 Task: Find connections with filter location Nossa Senhora do Socorro with filter topic #Healthcarewith filter profile language Potuguese with filter current company CavinKare with filter school Pillai College of Arts,Commerce and Science with filter industry Telephone Call Centers with filter service category CateringChange with filter keywords title Zoologist
Action: Mouse moved to (220, 282)
Screenshot: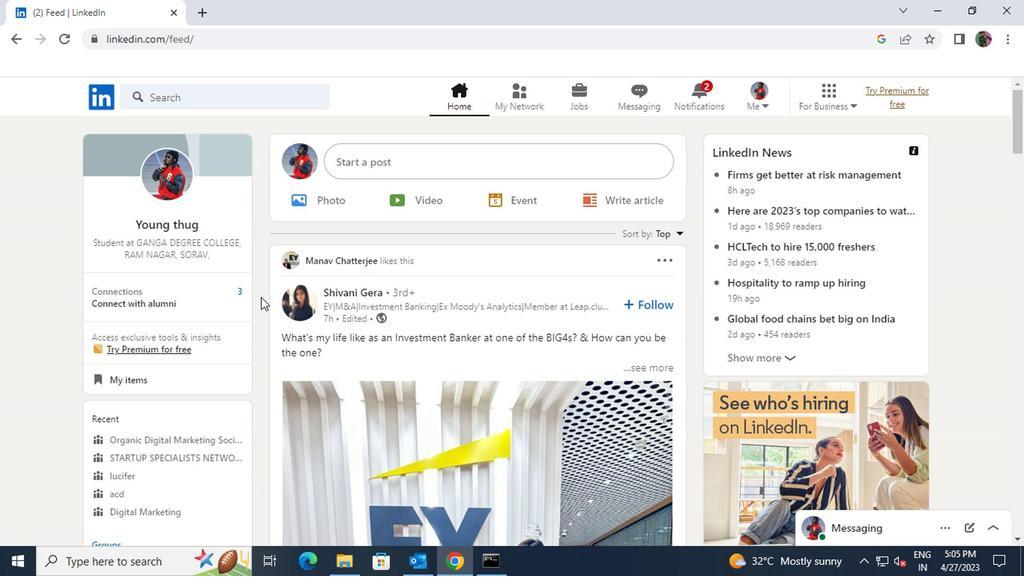 
Action: Mouse pressed left at (220, 282)
Screenshot: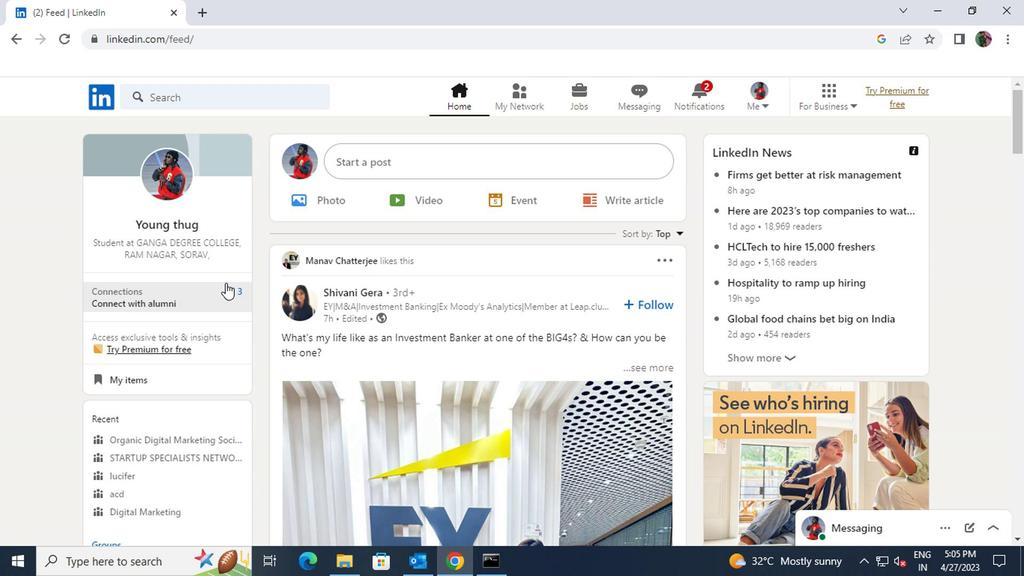 
Action: Mouse moved to (252, 182)
Screenshot: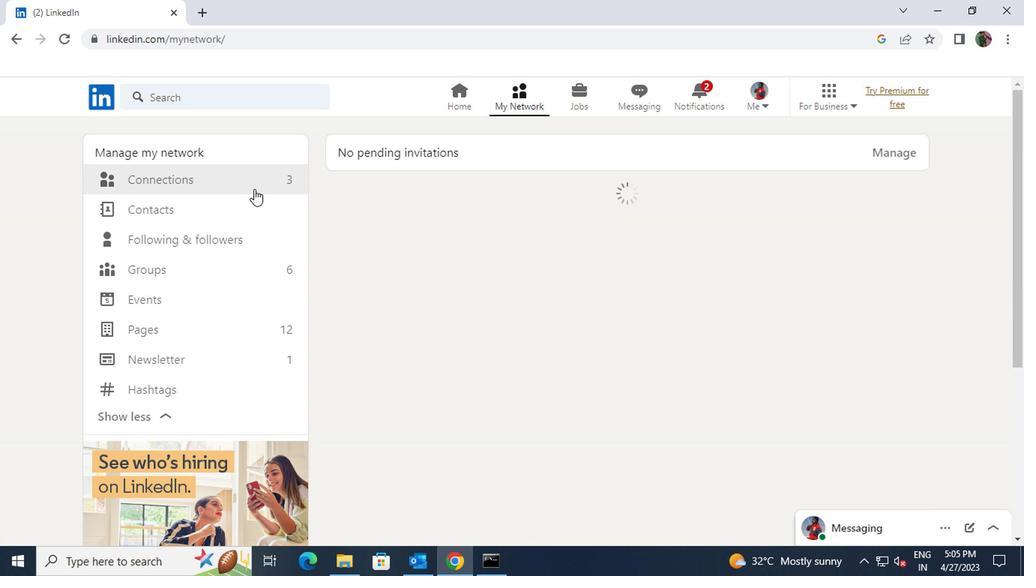
Action: Mouse pressed left at (252, 182)
Screenshot: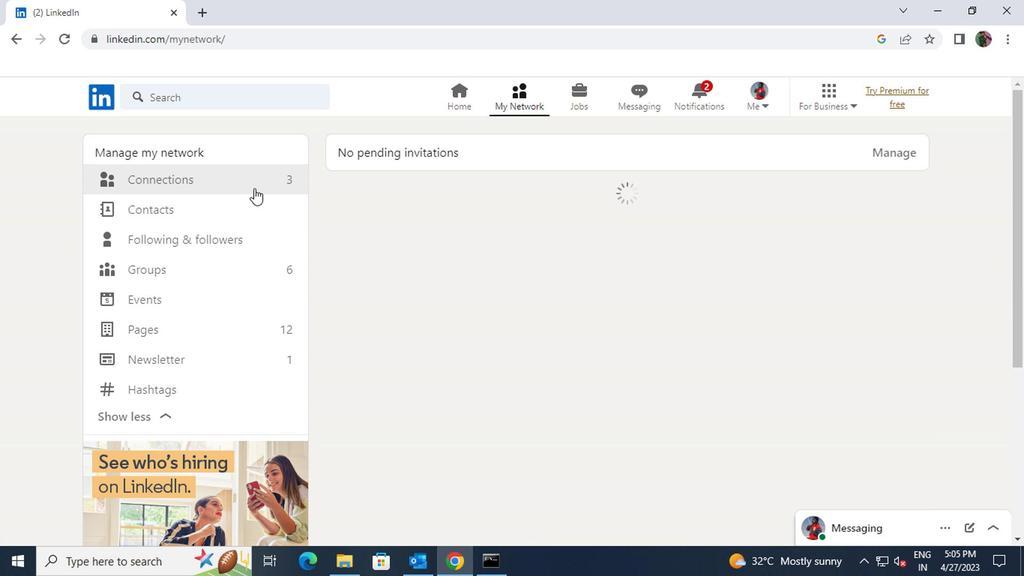 
Action: Mouse moved to (610, 178)
Screenshot: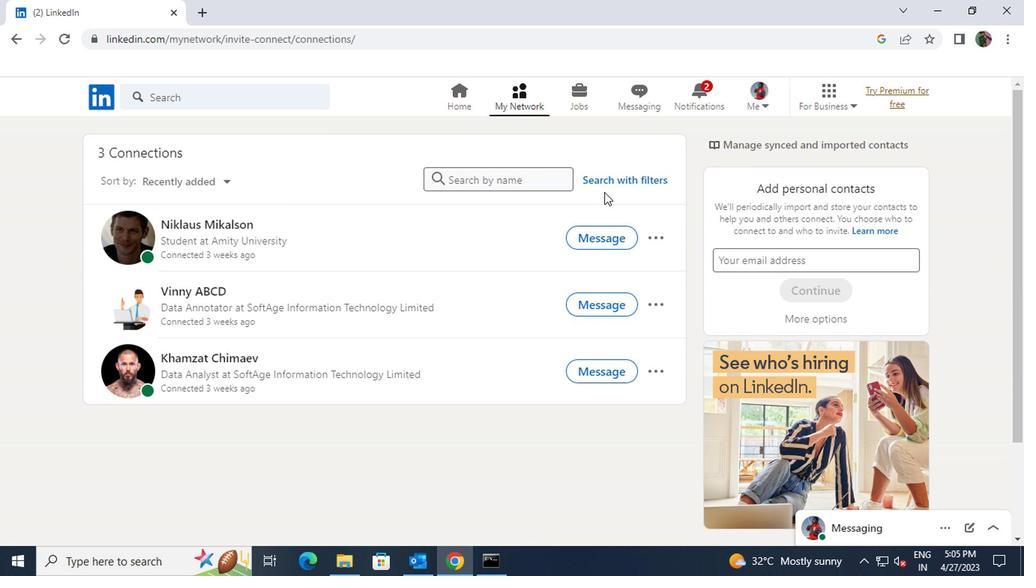 
Action: Mouse pressed left at (610, 178)
Screenshot: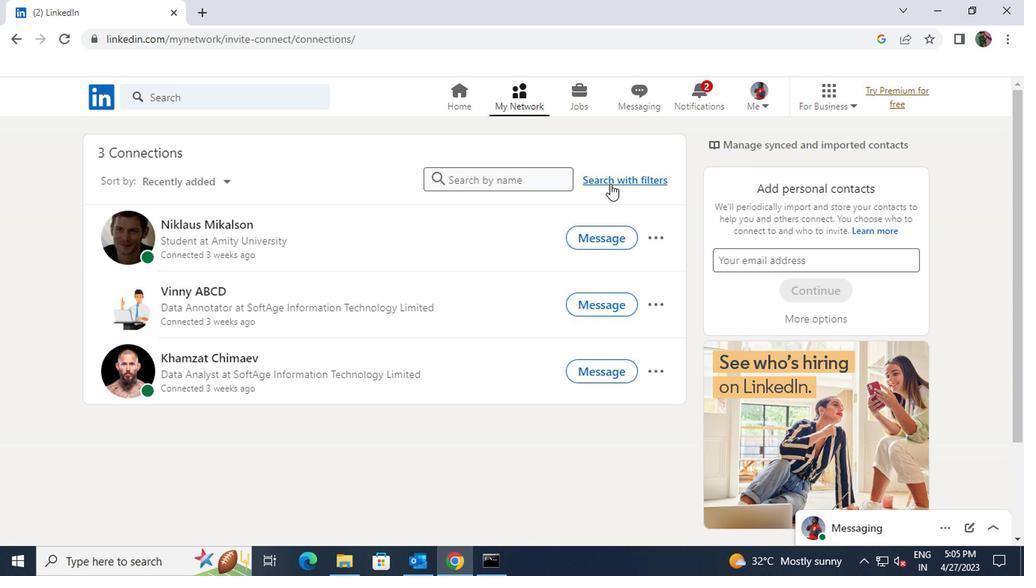 
Action: Mouse moved to (561, 141)
Screenshot: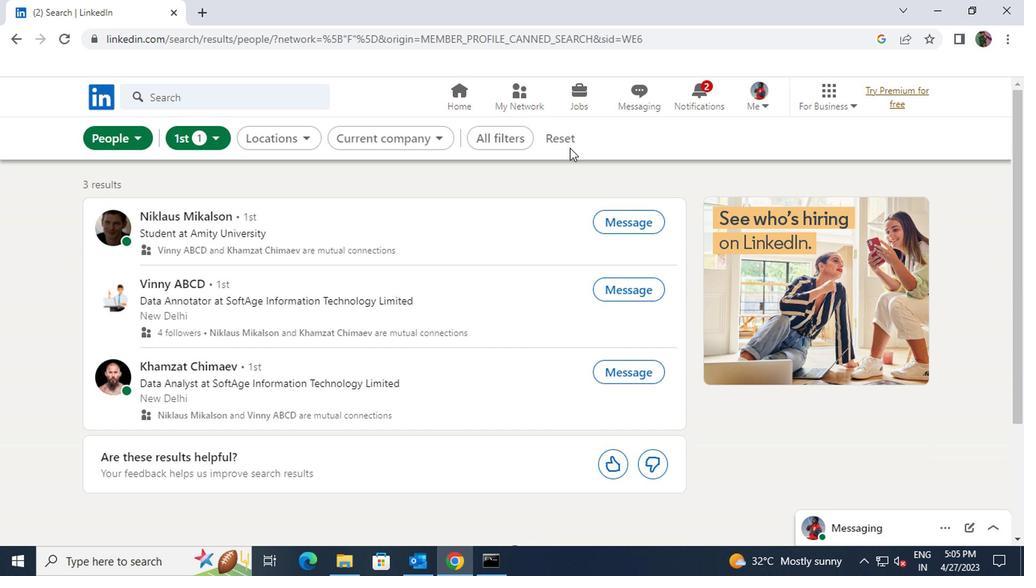 
Action: Mouse pressed left at (561, 141)
Screenshot: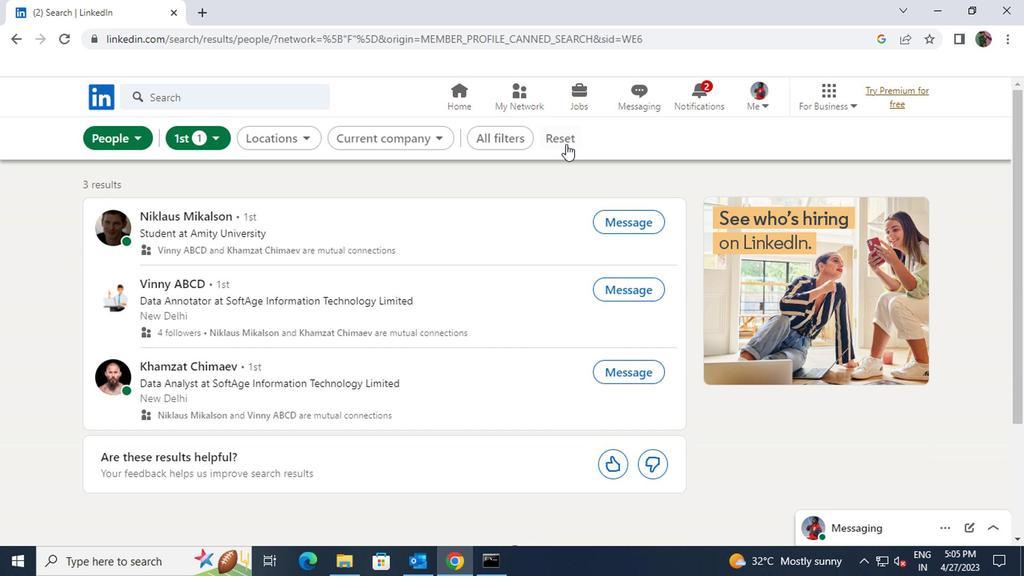 
Action: Mouse moved to (540, 139)
Screenshot: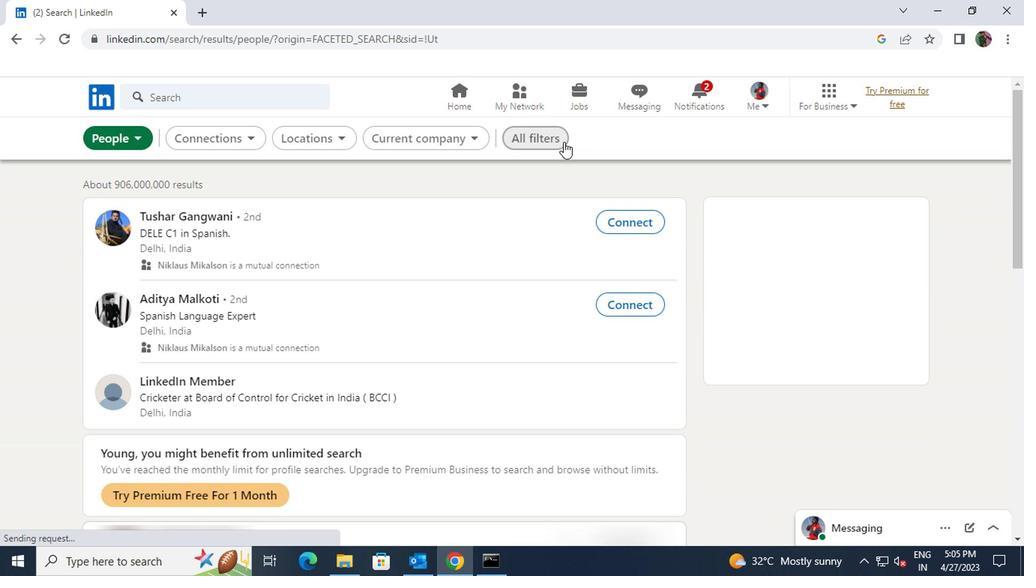 
Action: Mouse pressed left at (540, 139)
Screenshot: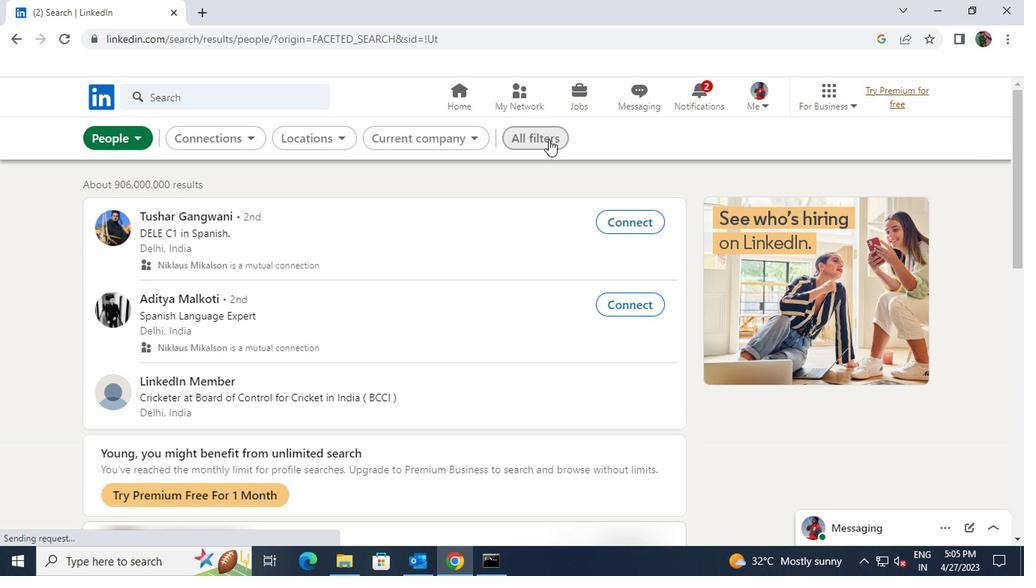 
Action: Mouse moved to (738, 325)
Screenshot: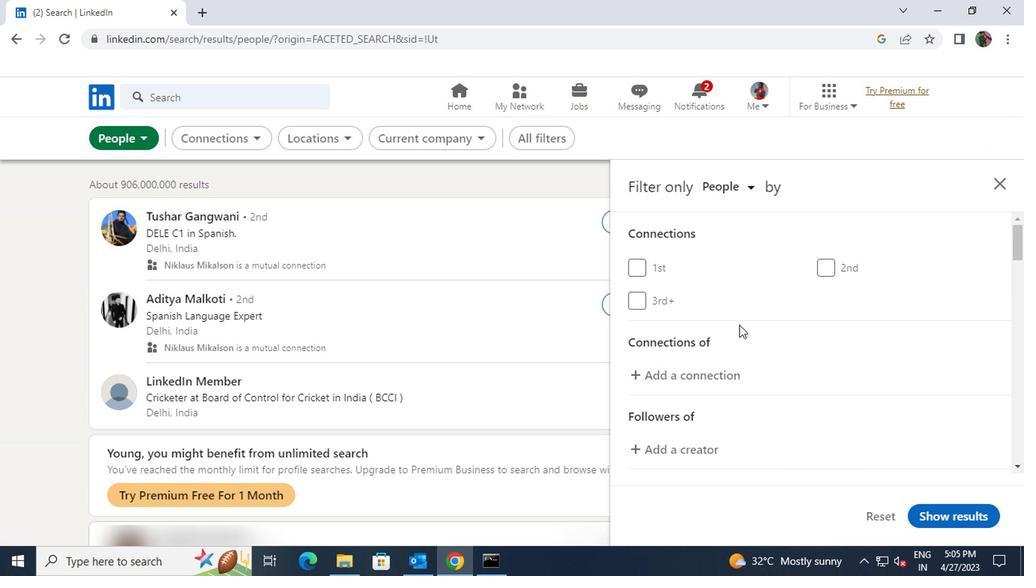 
Action: Mouse scrolled (738, 324) with delta (0, -1)
Screenshot: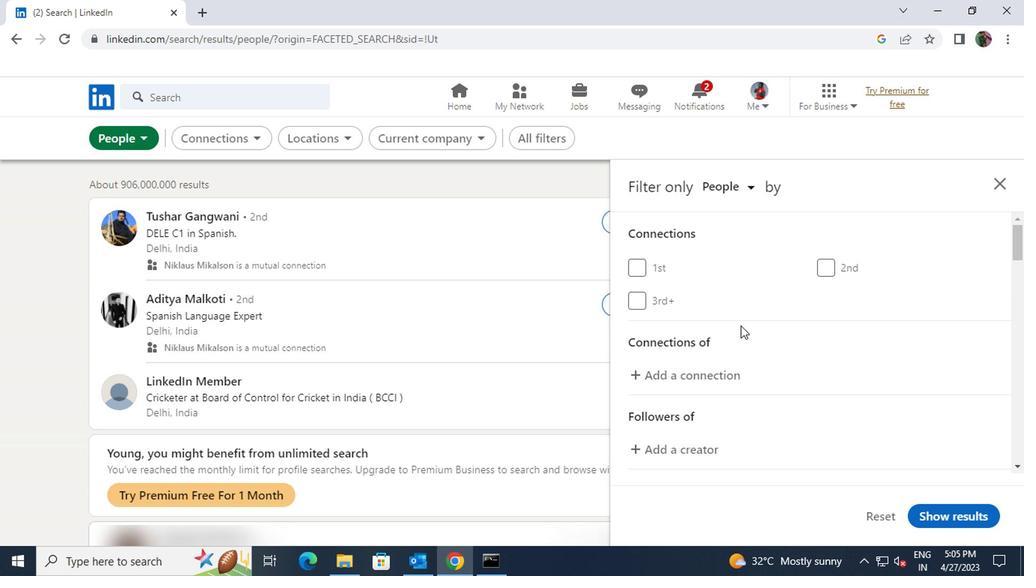 
Action: Mouse scrolled (738, 324) with delta (0, -1)
Screenshot: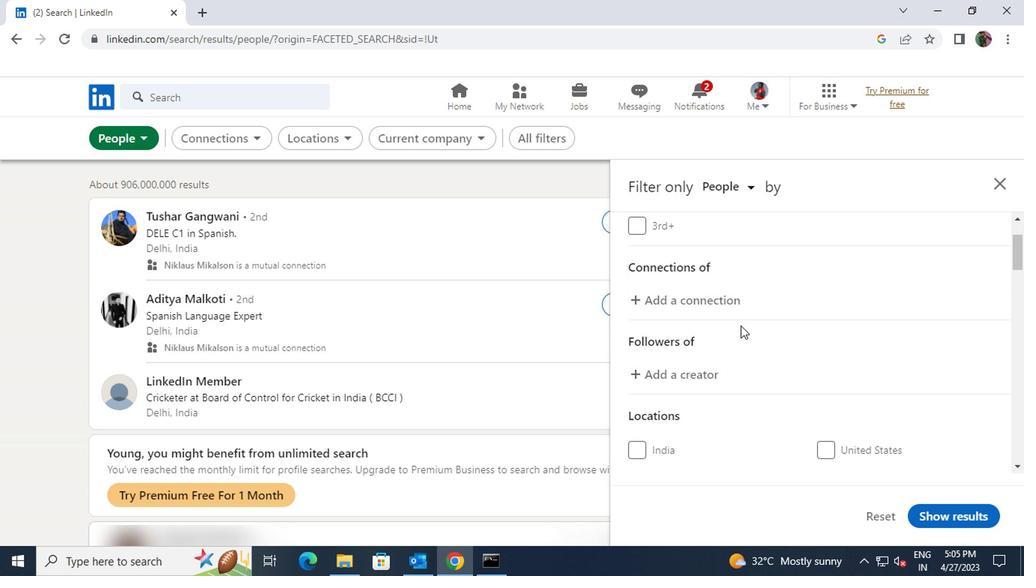 
Action: Mouse scrolled (738, 324) with delta (0, -1)
Screenshot: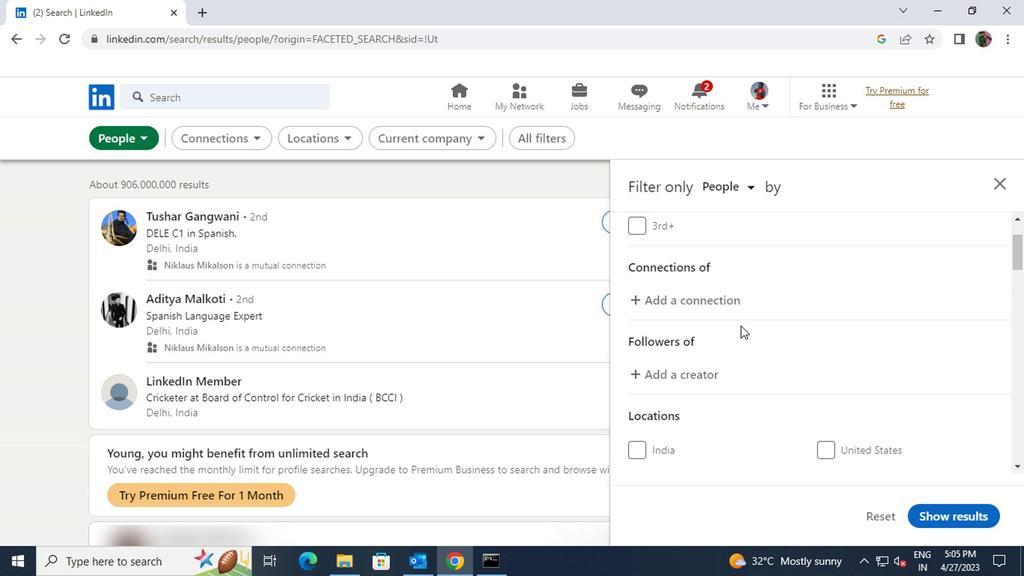 
Action: Mouse moved to (863, 366)
Screenshot: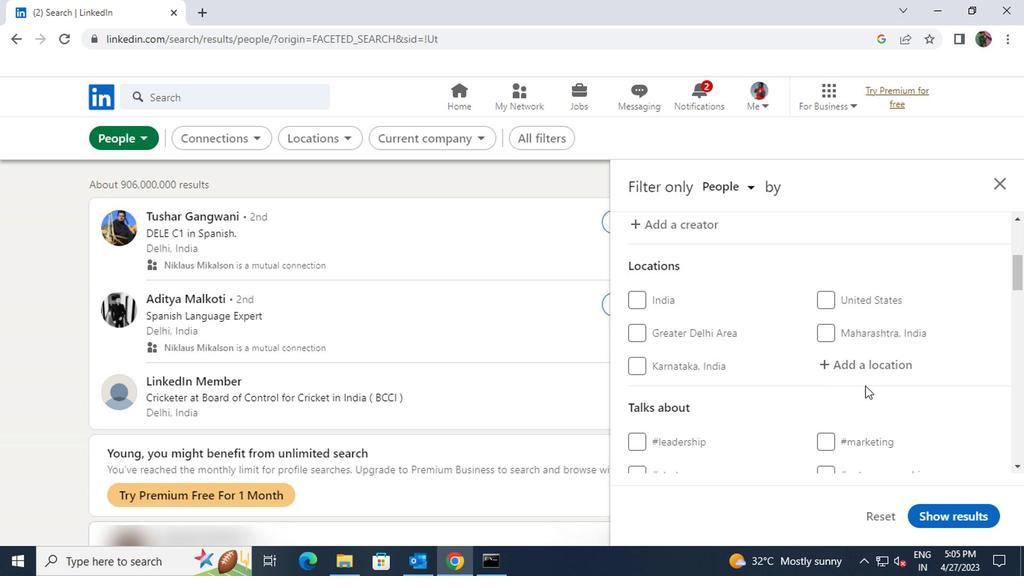 
Action: Mouse pressed left at (863, 366)
Screenshot: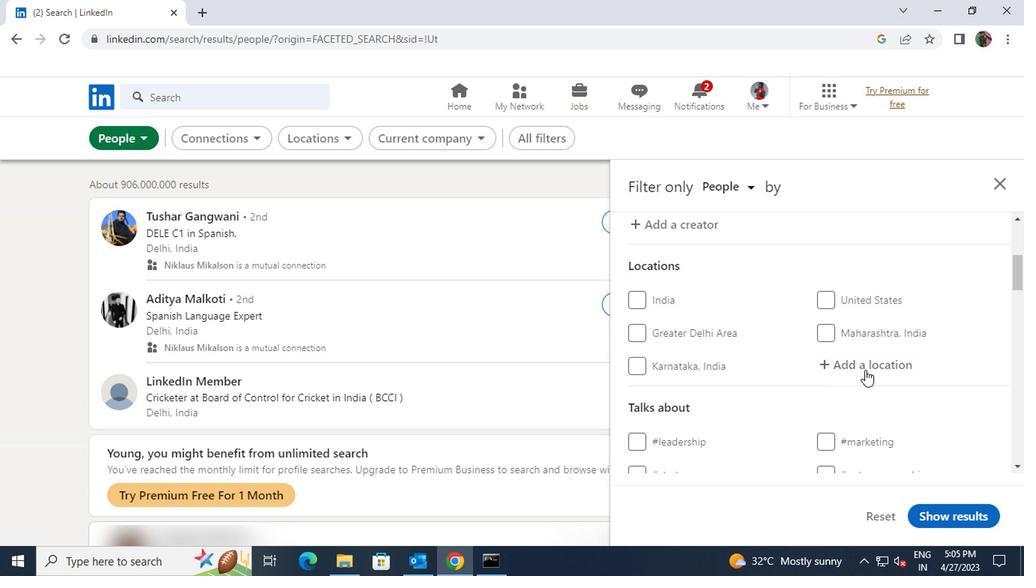 
Action: Key pressed <Key.shift>NOSSA<Key.space>SENH
Screenshot: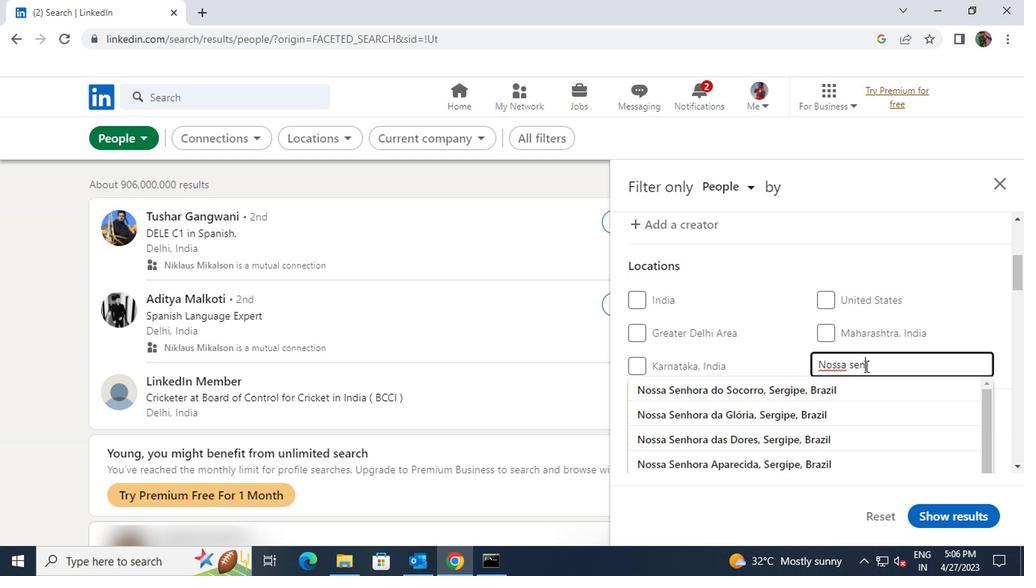 
Action: Mouse moved to (859, 382)
Screenshot: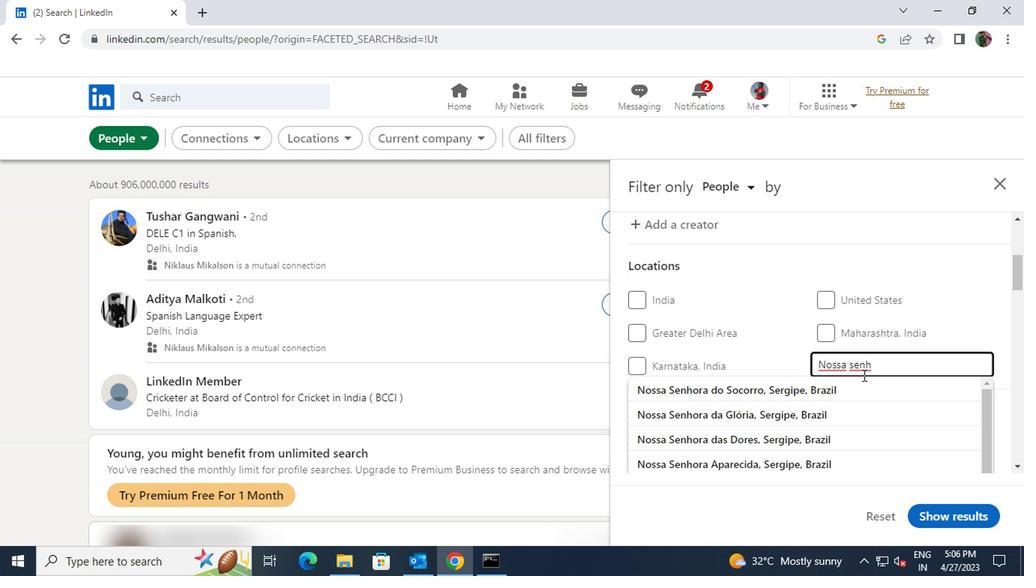 
Action: Mouse pressed left at (859, 382)
Screenshot: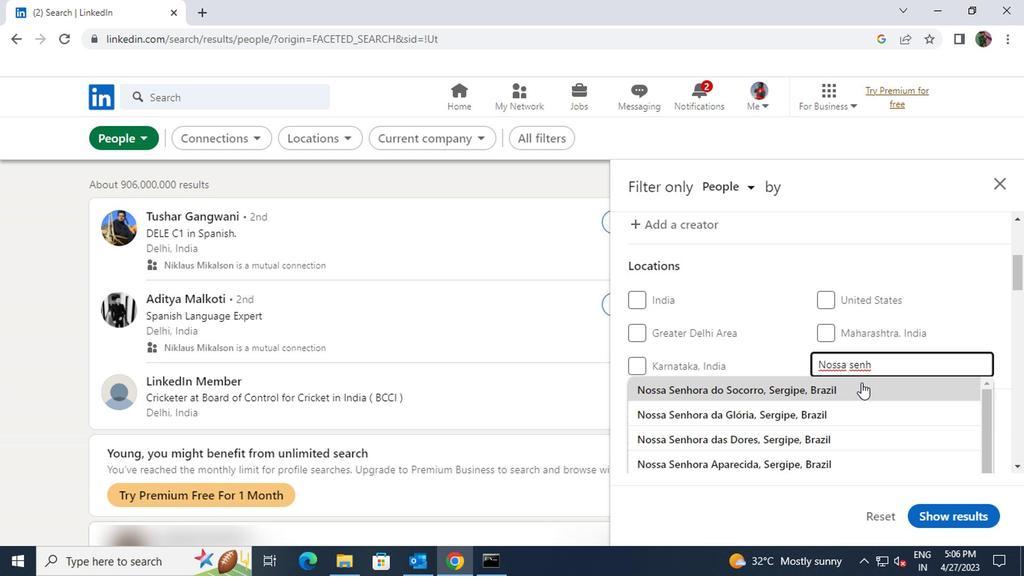 
Action: Mouse scrolled (859, 381) with delta (0, 0)
Screenshot: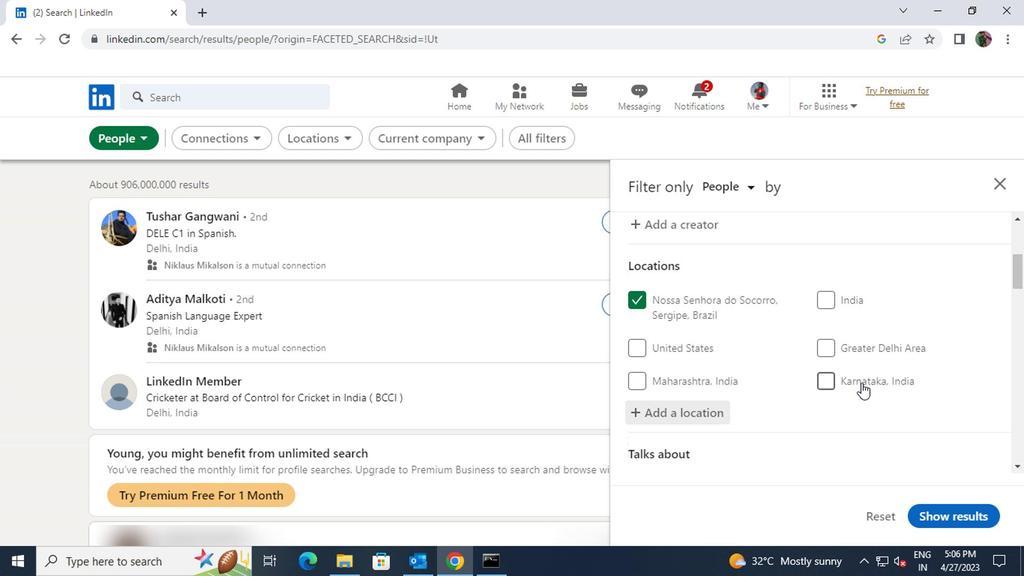 
Action: Mouse scrolled (859, 381) with delta (0, 0)
Screenshot: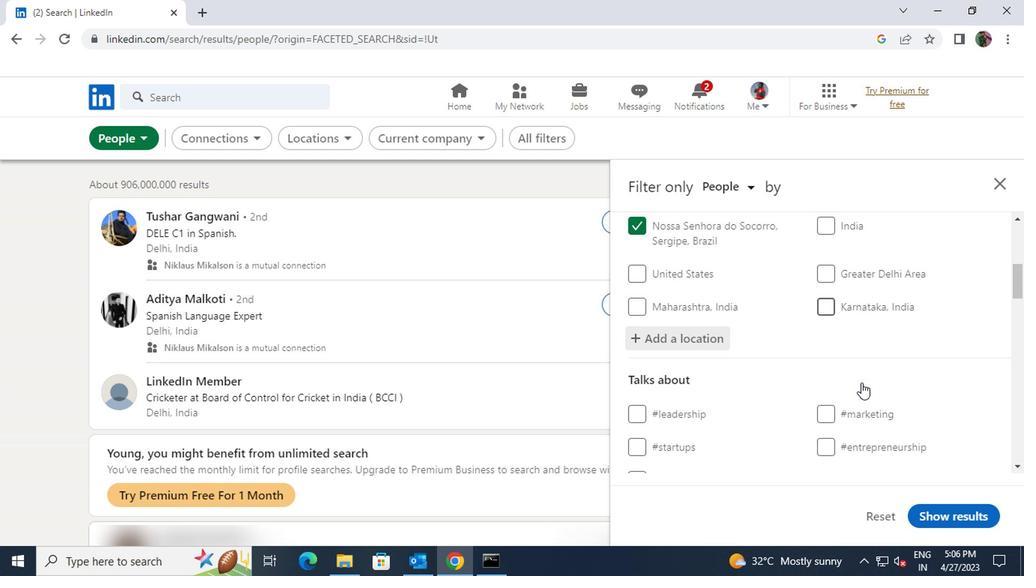 
Action: Mouse moved to (859, 396)
Screenshot: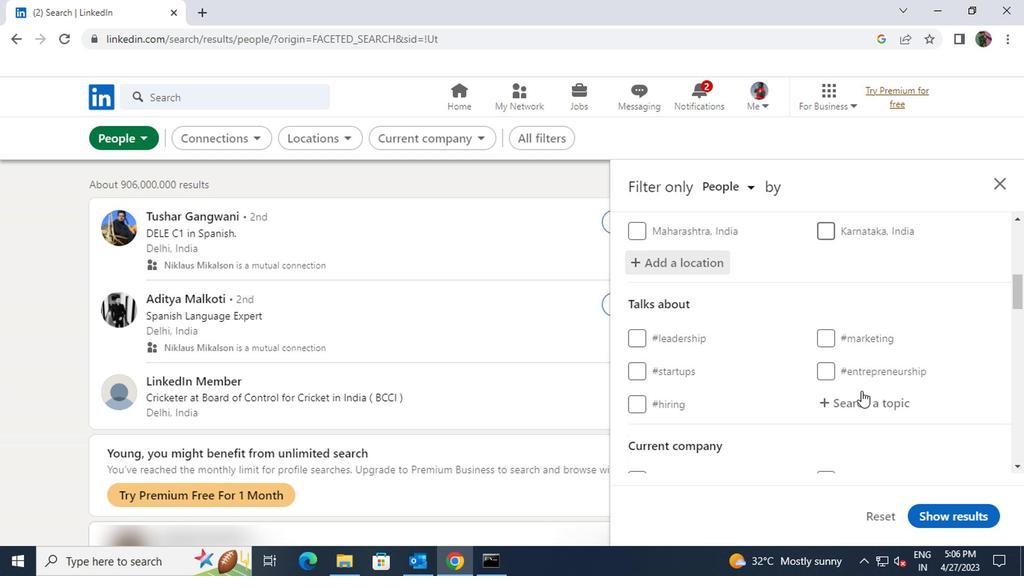 
Action: Mouse pressed left at (859, 396)
Screenshot: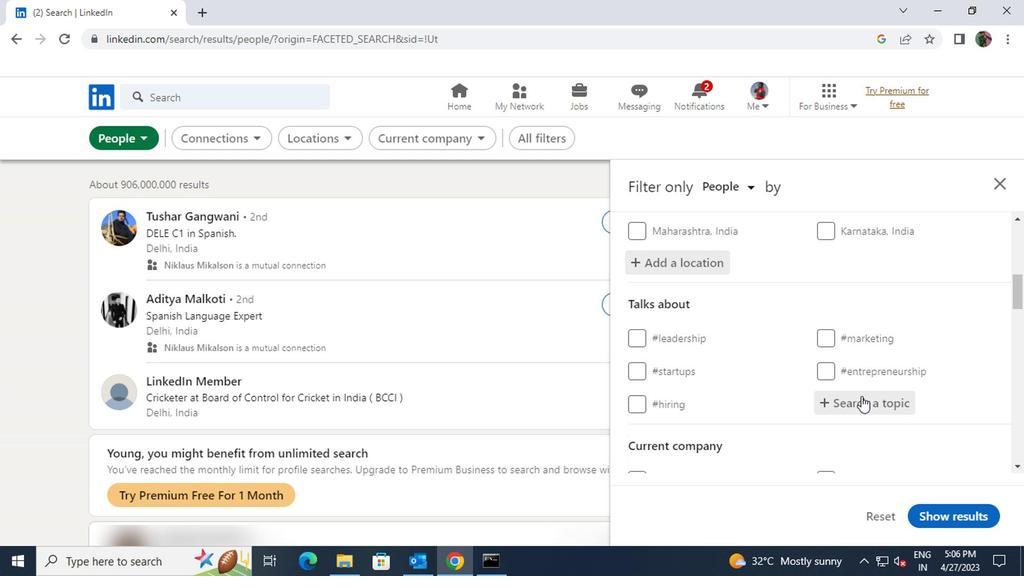 
Action: Key pressed <Key.shift>#<Key.shift>HEALTHCAREWITH
Screenshot: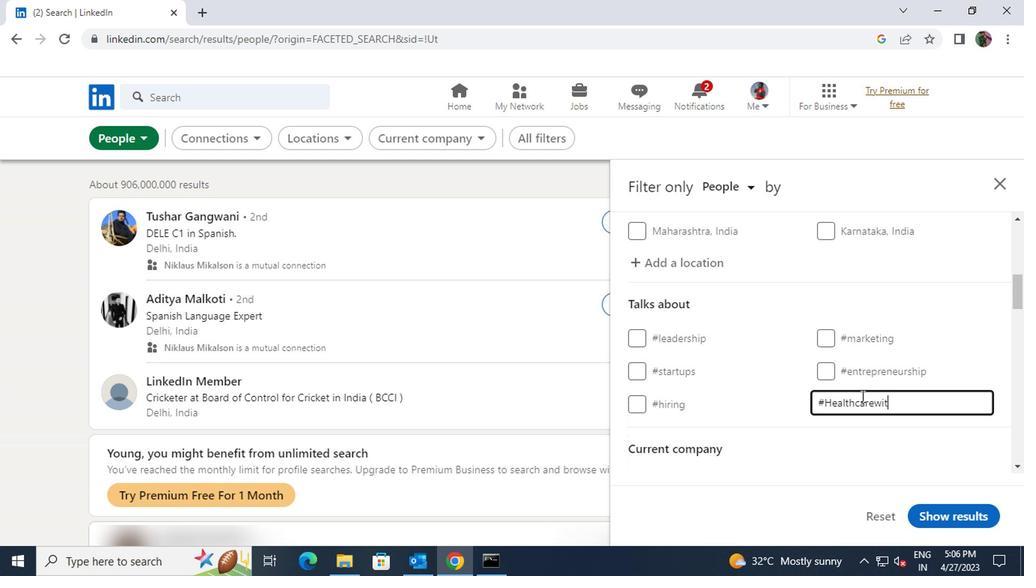 
Action: Mouse scrolled (859, 394) with delta (0, -1)
Screenshot: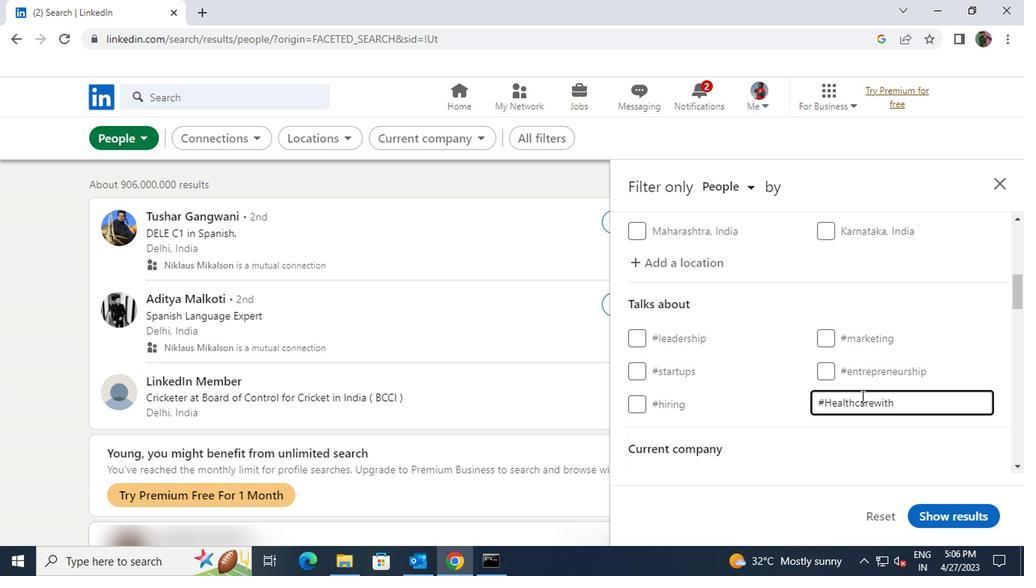 
Action: Mouse scrolled (859, 394) with delta (0, -1)
Screenshot: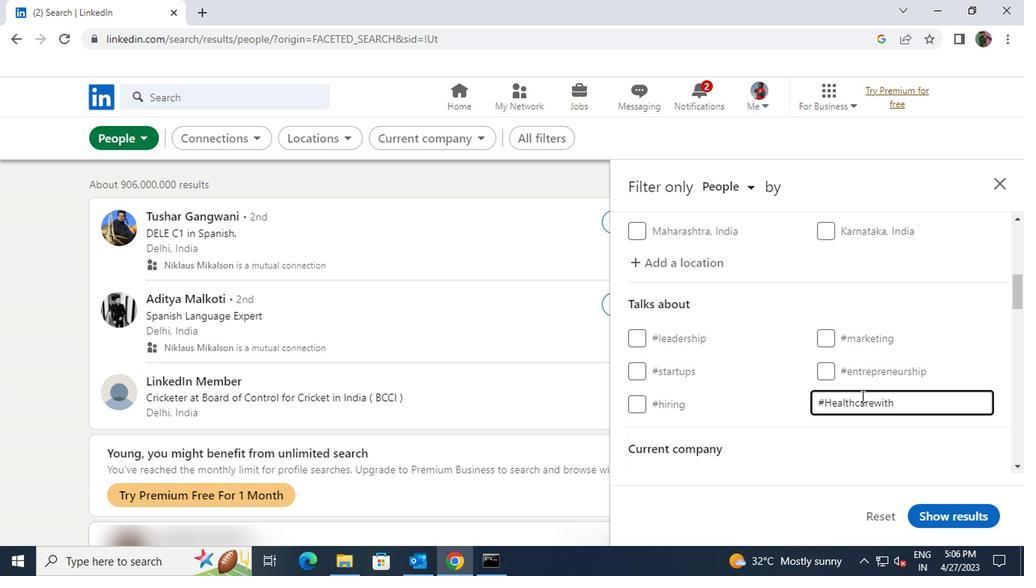 
Action: Mouse moved to (860, 401)
Screenshot: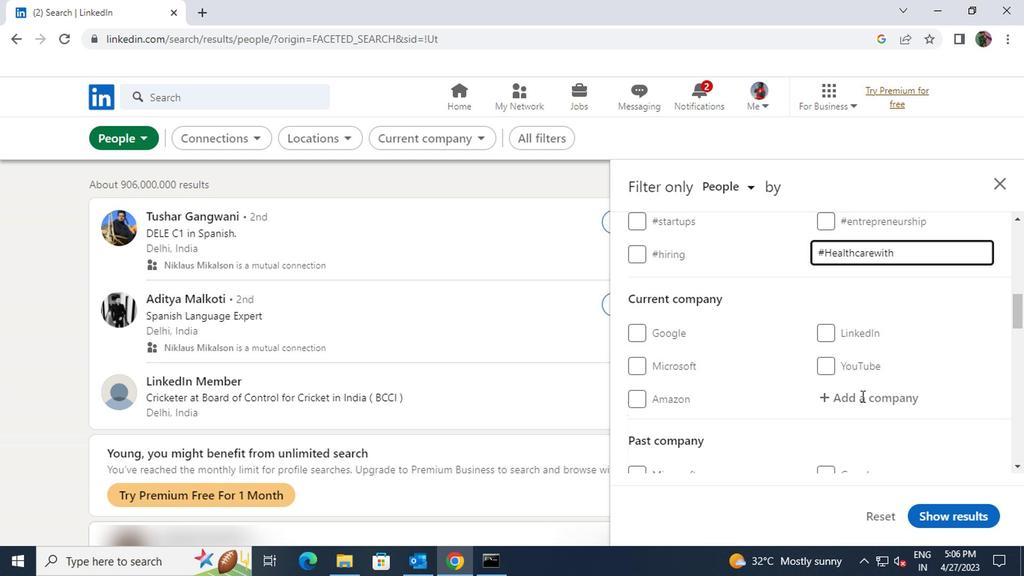 
Action: Mouse pressed left at (860, 401)
Screenshot: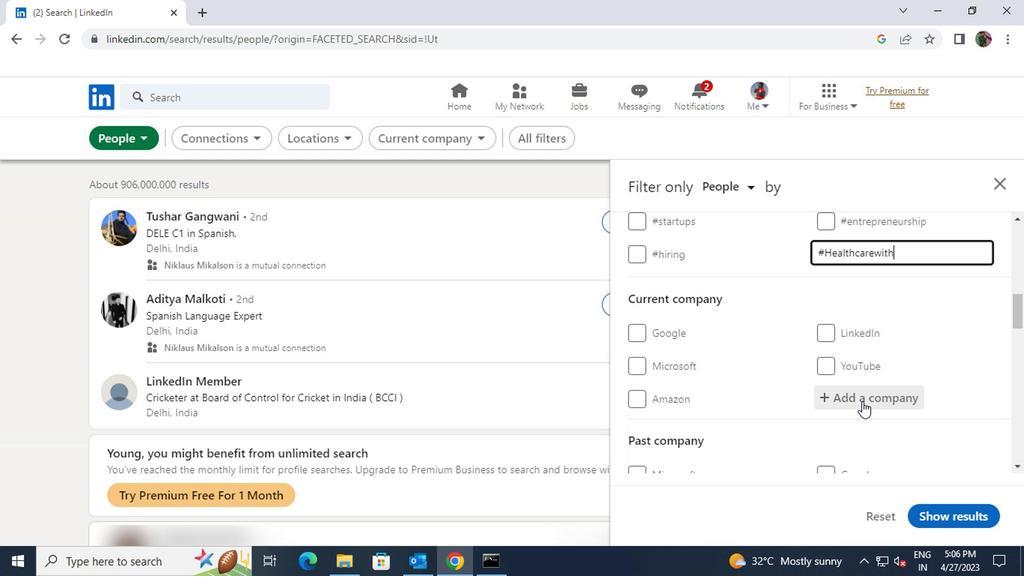 
Action: Mouse pressed left at (860, 401)
Screenshot: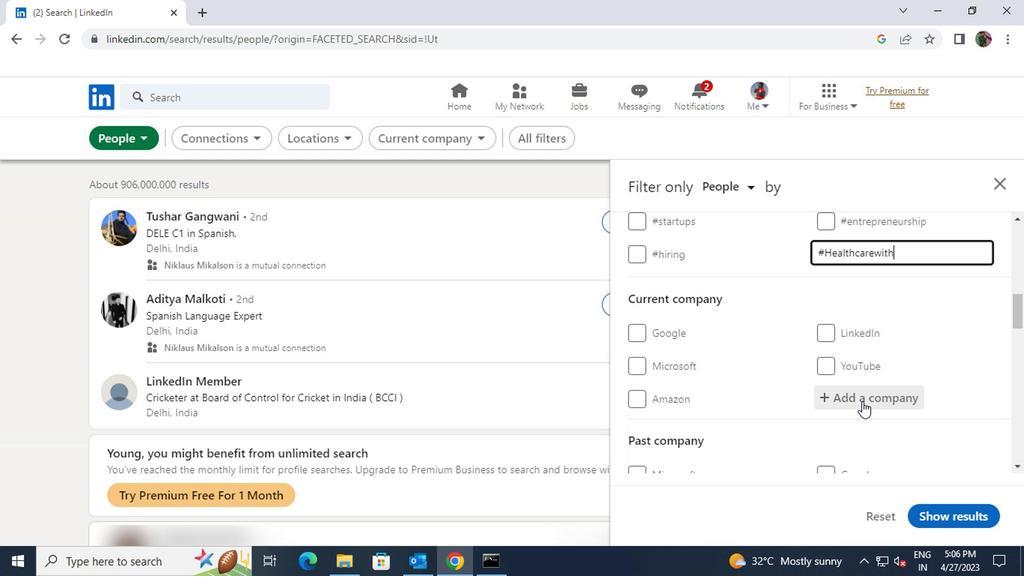 
Action: Key pressed <Key.shift>CAVINKARE
Screenshot: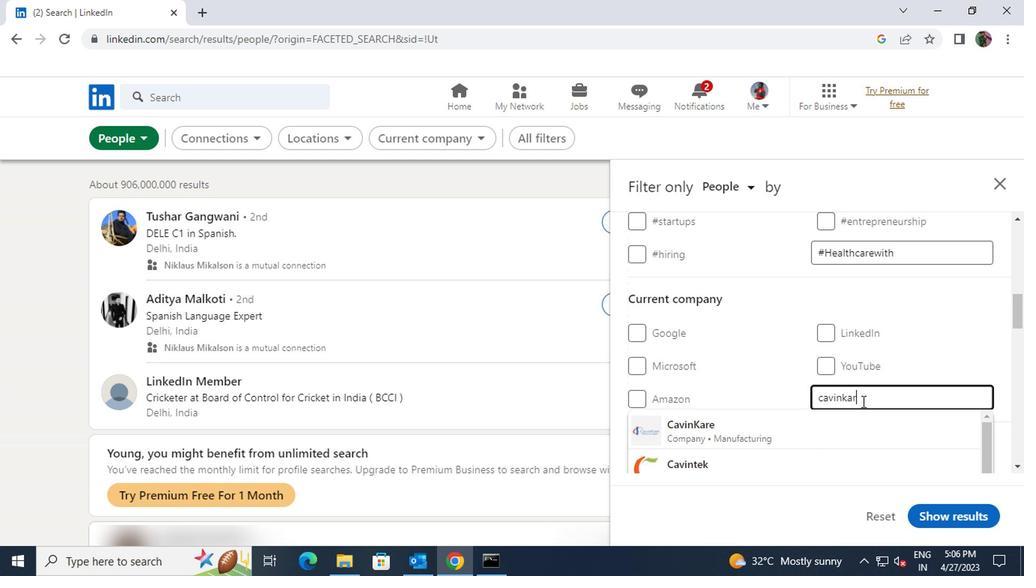 
Action: Mouse moved to (853, 420)
Screenshot: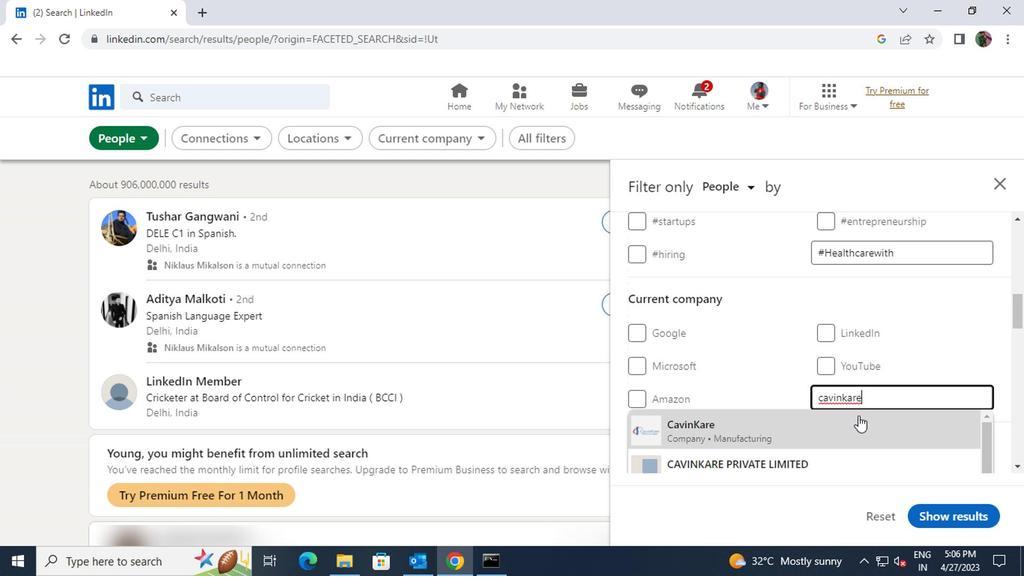 
Action: Mouse pressed left at (853, 420)
Screenshot: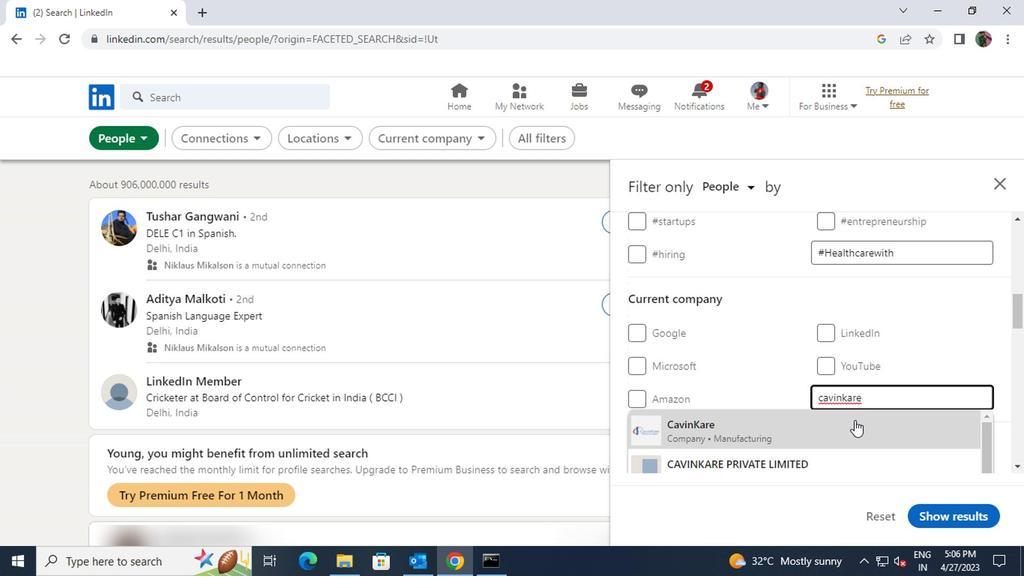 
Action: Mouse scrolled (853, 418) with delta (0, -1)
Screenshot: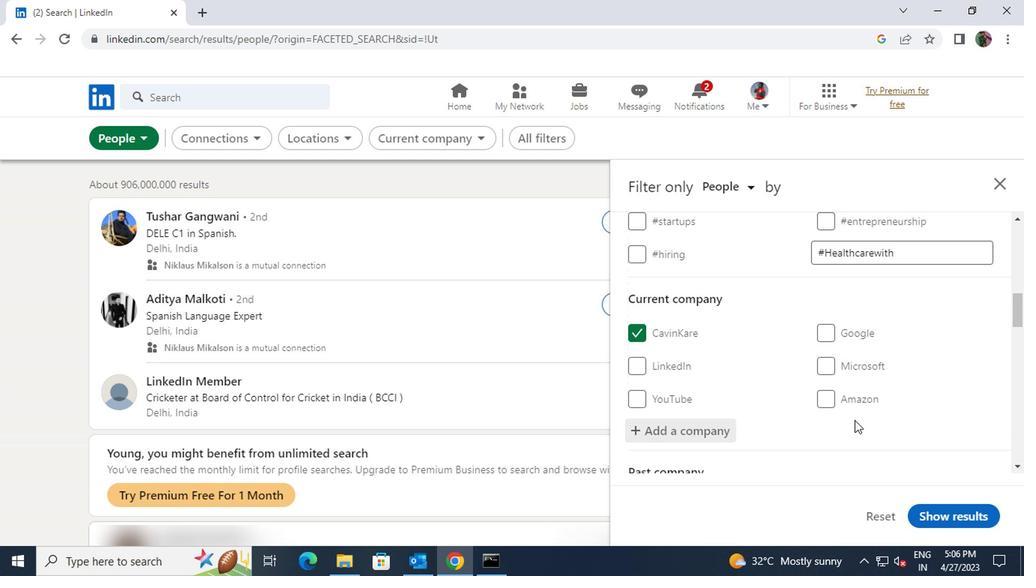
Action: Mouse scrolled (853, 418) with delta (0, -1)
Screenshot: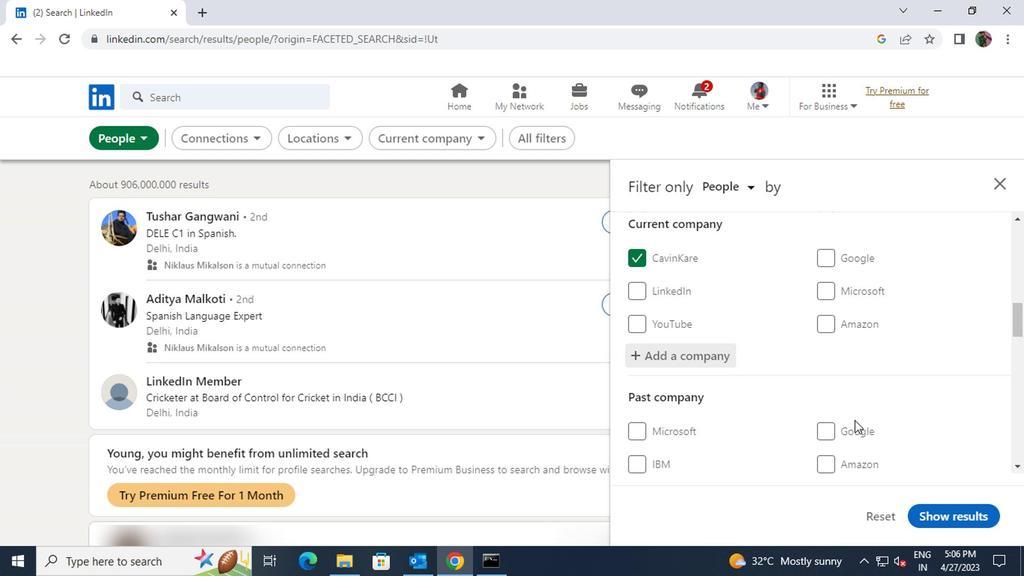 
Action: Mouse scrolled (853, 418) with delta (0, -1)
Screenshot: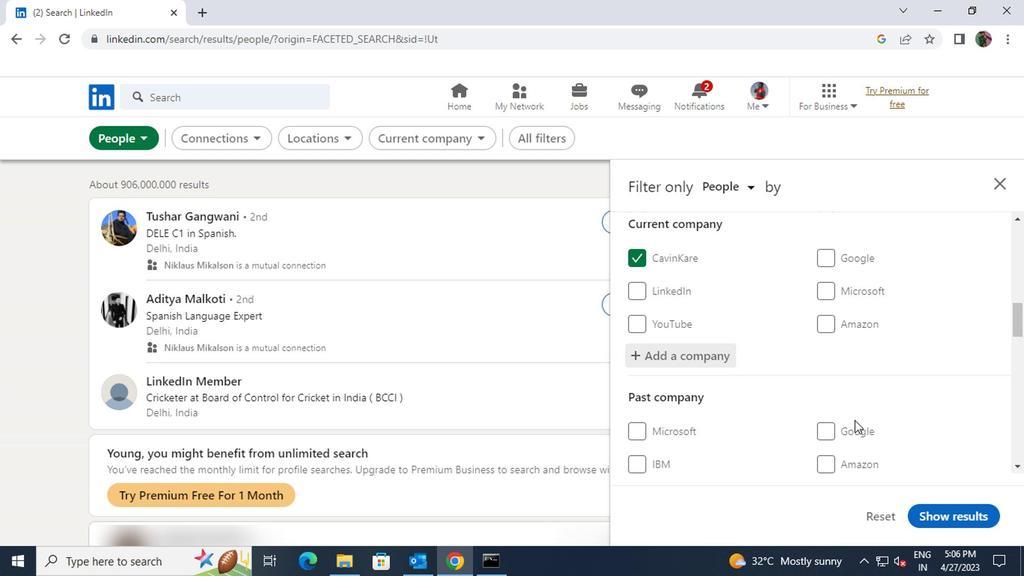 
Action: Mouse scrolled (853, 418) with delta (0, -1)
Screenshot: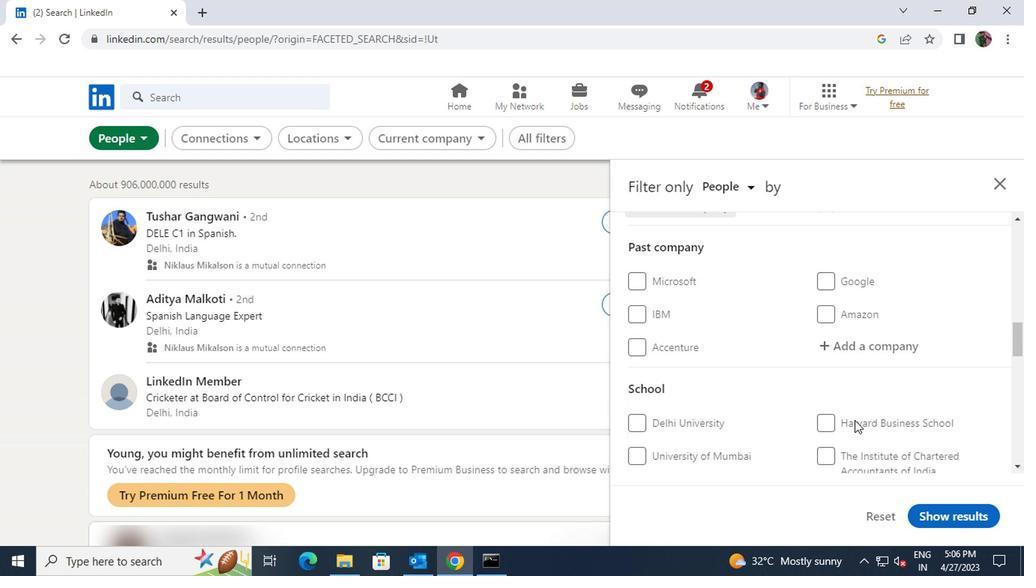 
Action: Mouse pressed left at (853, 420)
Screenshot: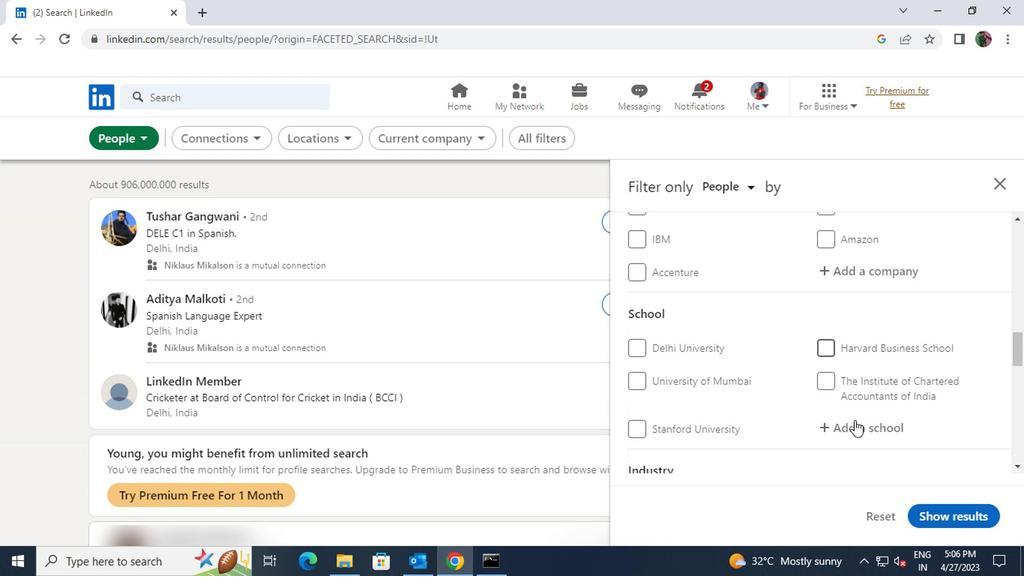 
Action: Key pressed <Key.shift>PILLAI<Key.space><Key.shift>COLLEGE<Key.space>OF<Key.space><Key.shift>ARTS
Screenshot: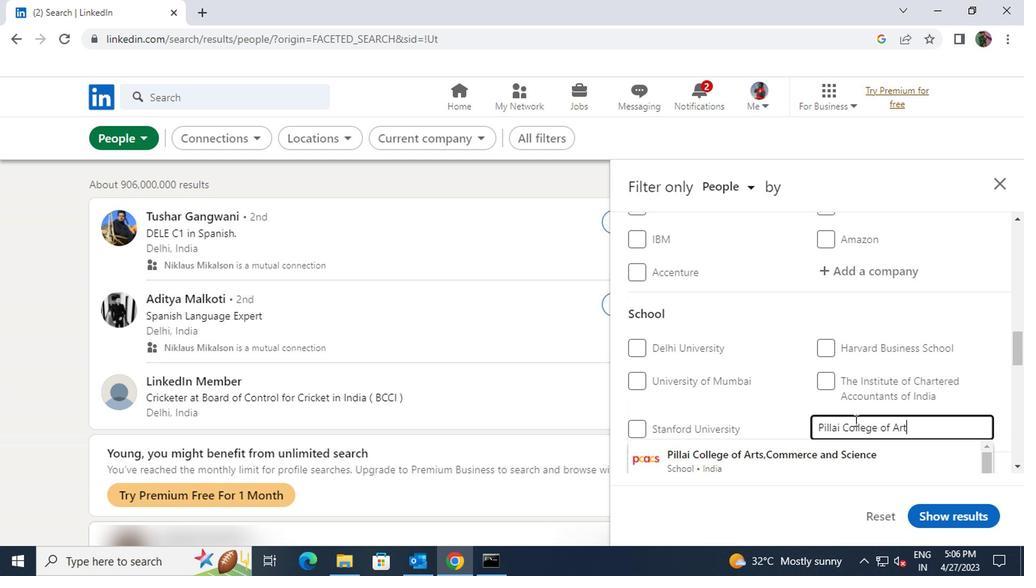 
Action: Mouse moved to (851, 446)
Screenshot: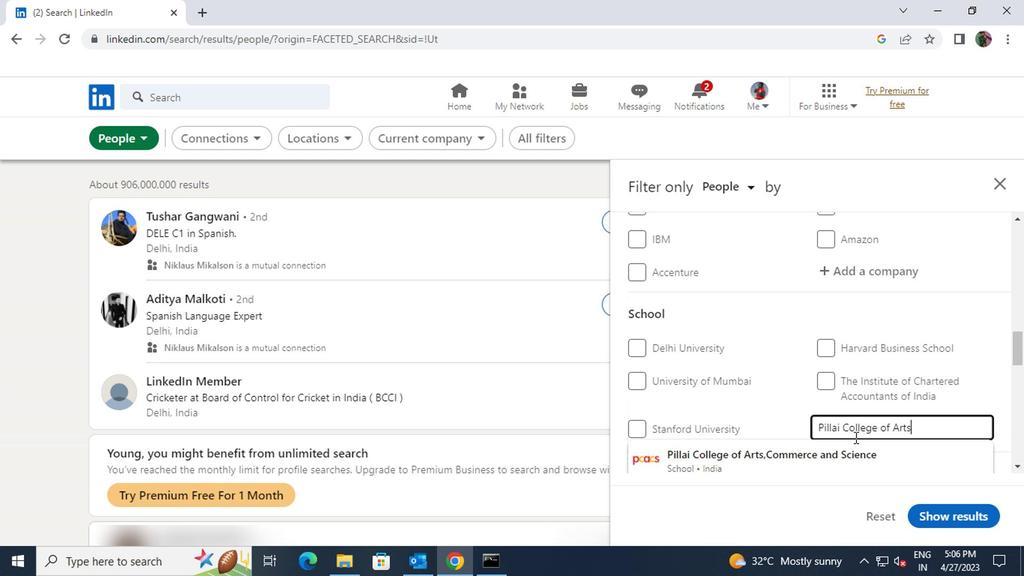 
Action: Mouse pressed left at (851, 446)
Screenshot: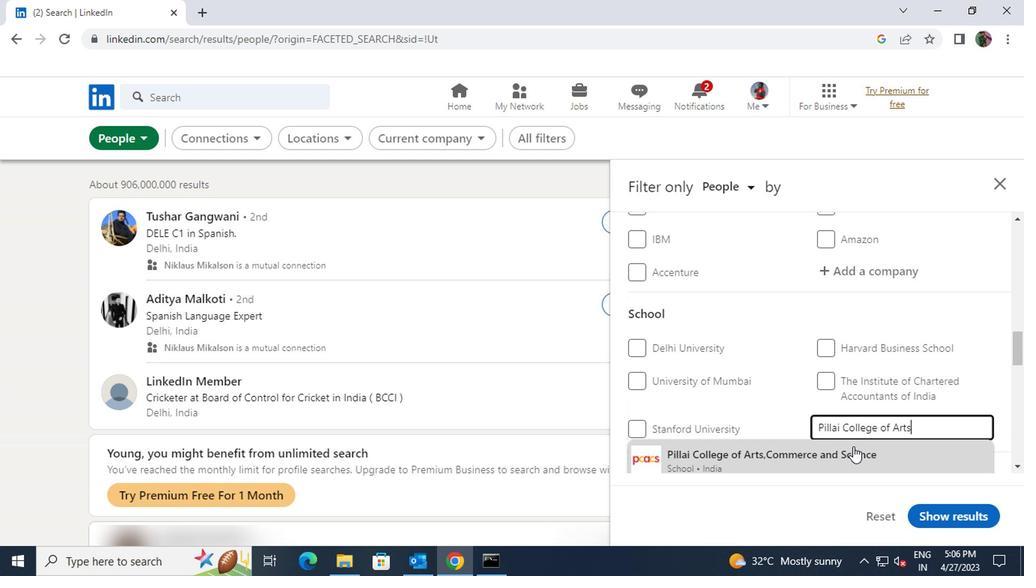 
Action: Mouse moved to (849, 435)
Screenshot: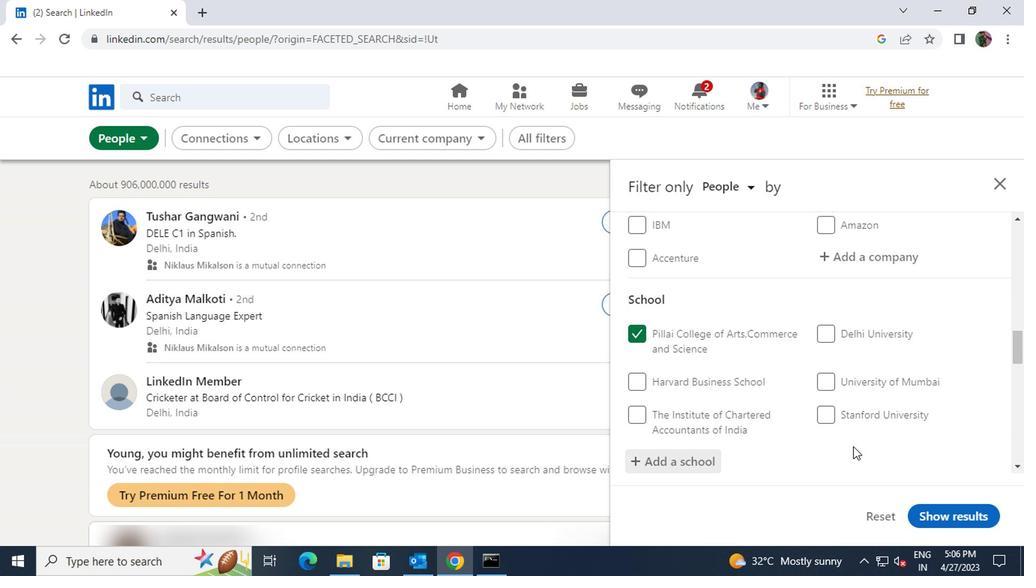 
Action: Mouse scrolled (849, 433) with delta (0, -1)
Screenshot: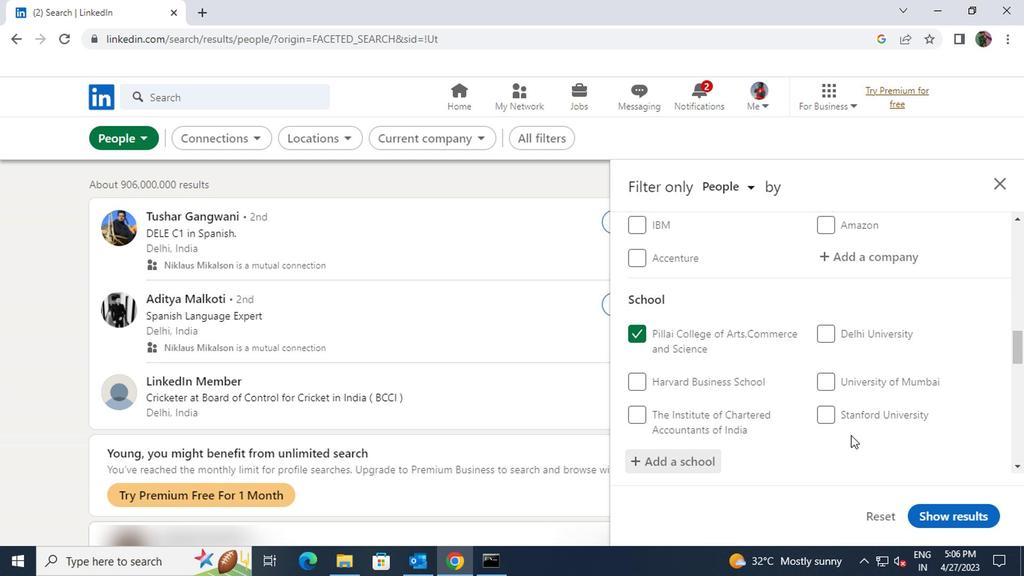 
Action: Mouse scrolled (849, 433) with delta (0, -1)
Screenshot: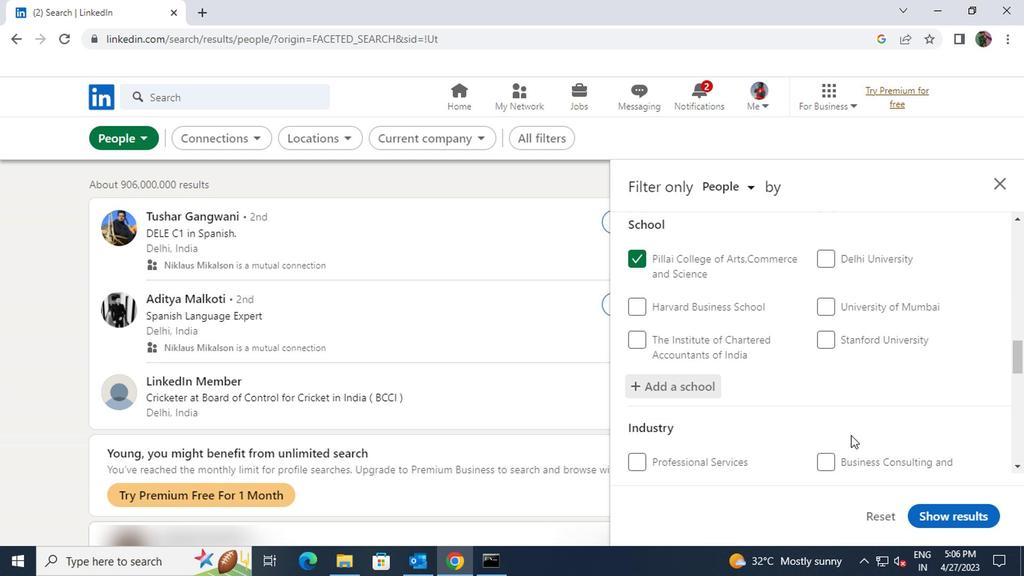 
Action: Mouse scrolled (849, 433) with delta (0, -1)
Screenshot: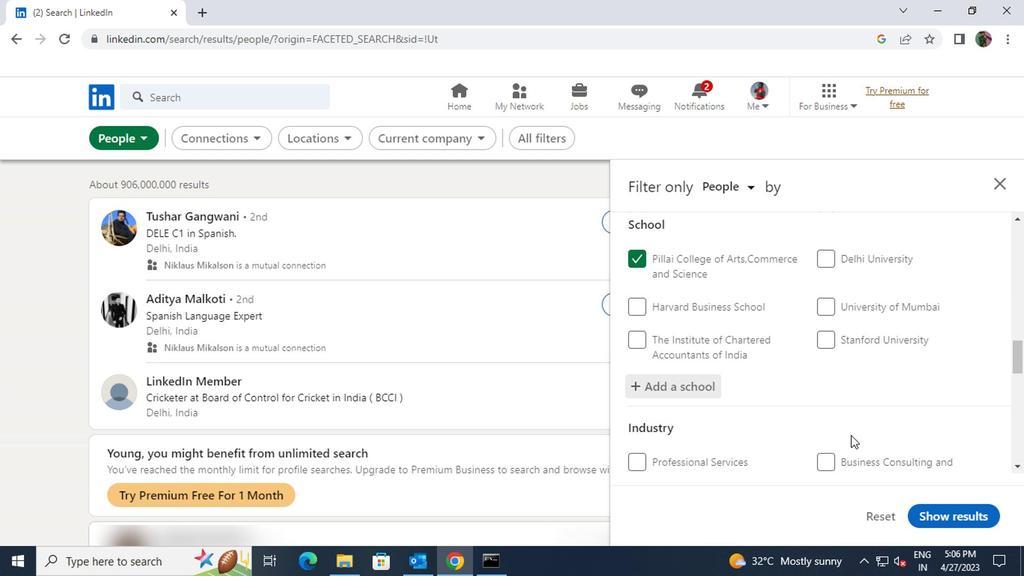 
Action: Mouse moved to (854, 409)
Screenshot: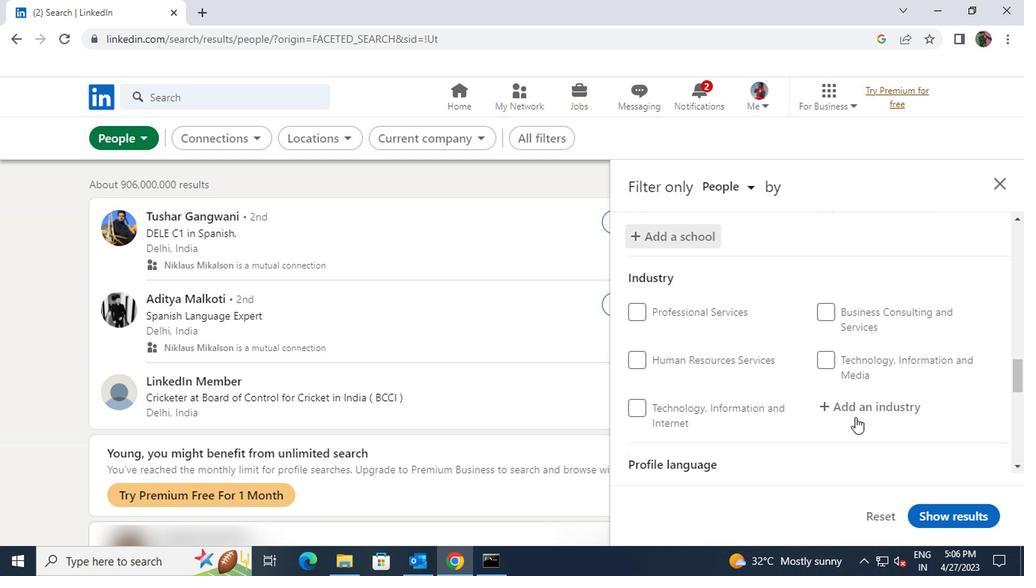 
Action: Mouse pressed left at (854, 409)
Screenshot: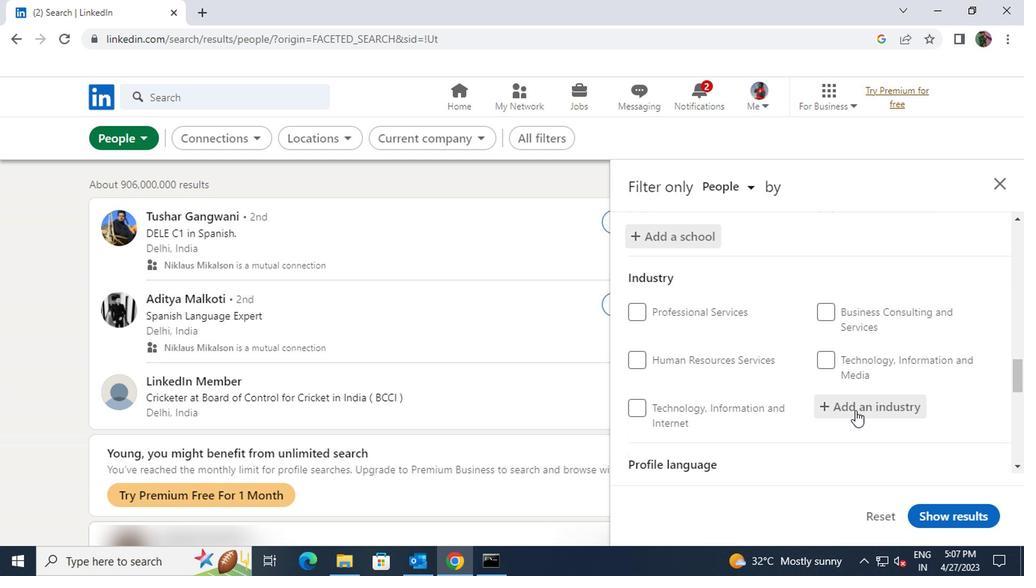 
Action: Key pressed <Key.shift>TELEPHON
Screenshot: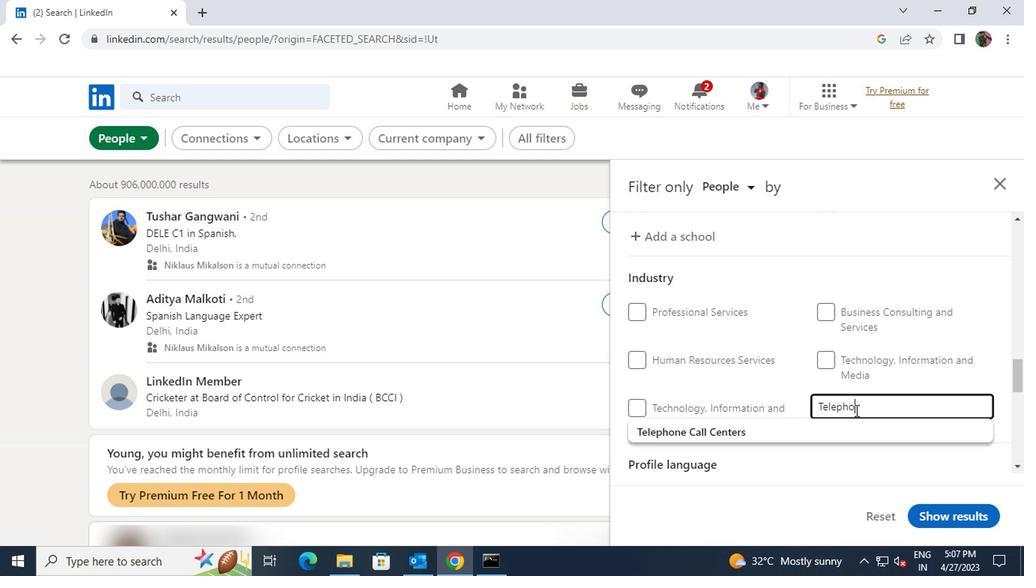 
Action: Mouse moved to (850, 424)
Screenshot: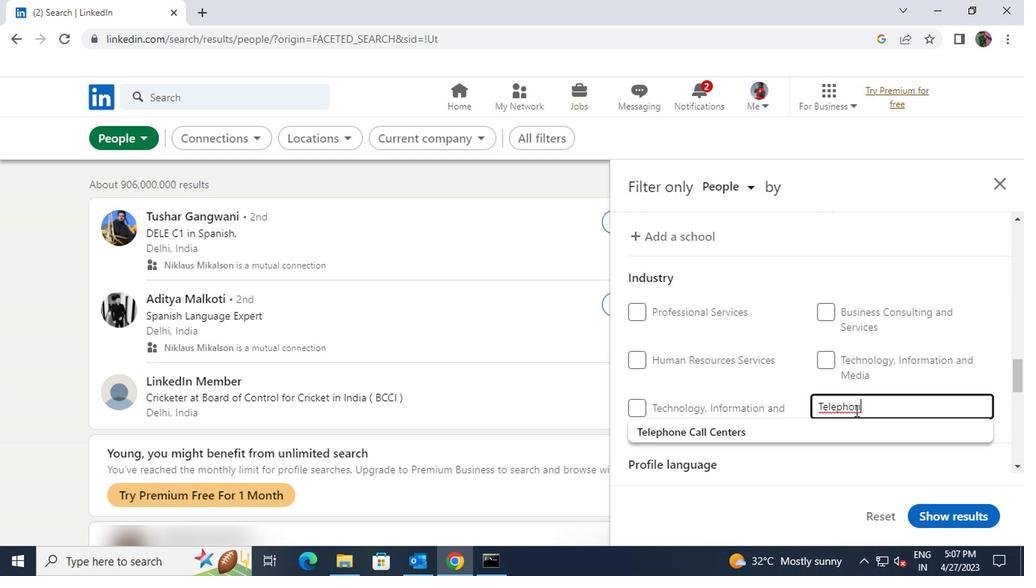 
Action: Mouse pressed left at (850, 424)
Screenshot: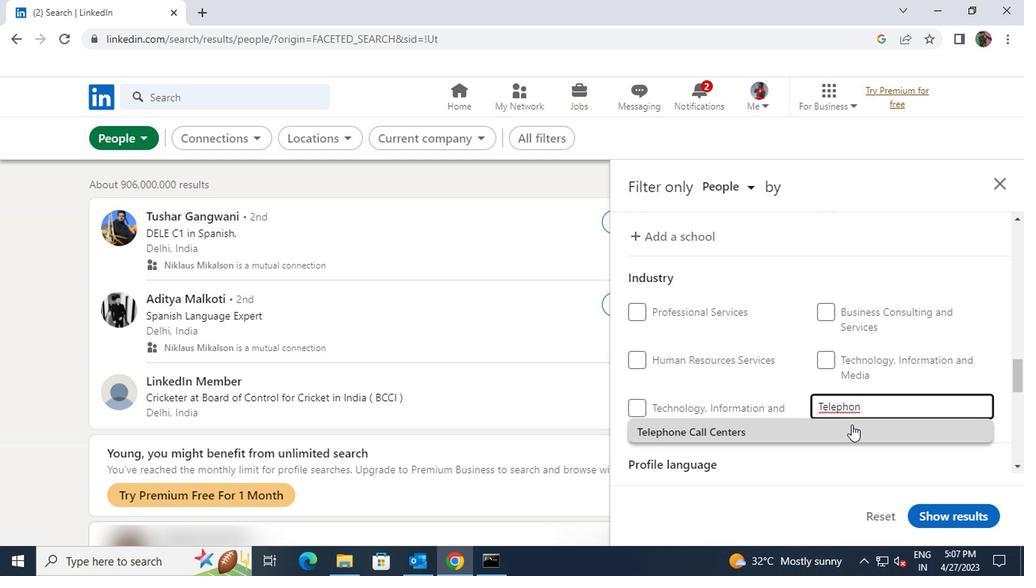 
Action: Mouse scrolled (850, 423) with delta (0, 0)
Screenshot: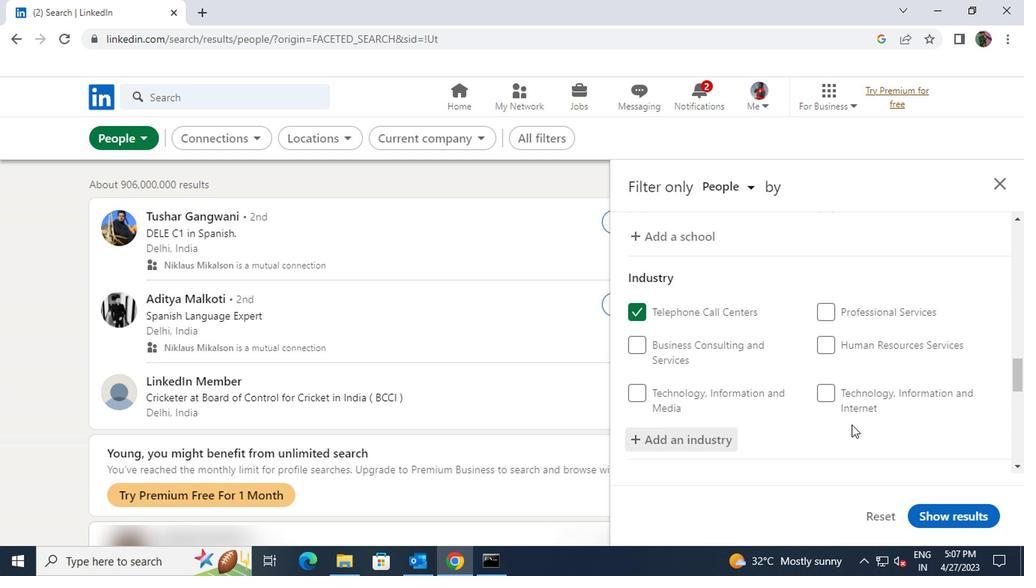 
Action: Mouse scrolled (850, 423) with delta (0, 0)
Screenshot: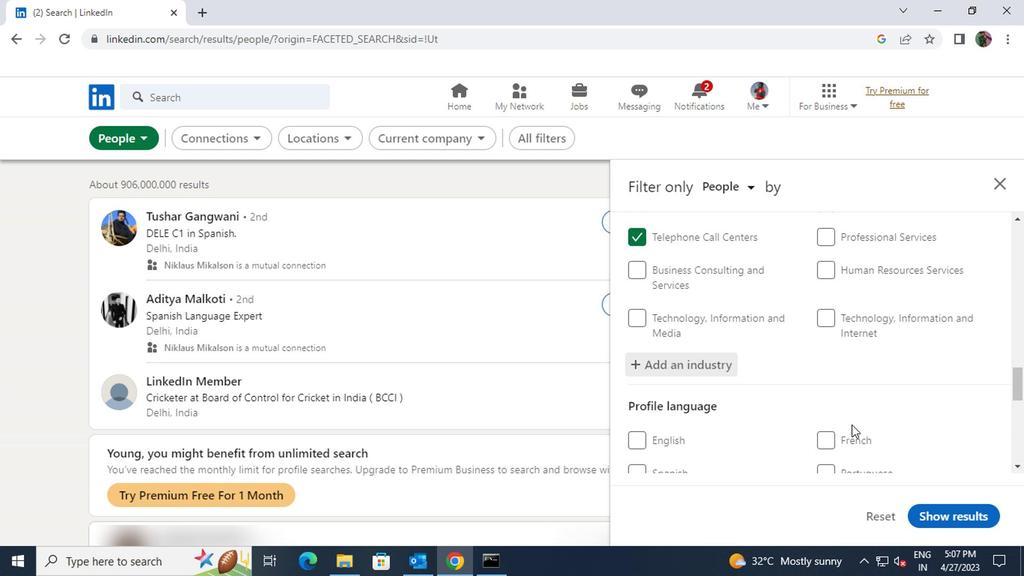 
Action: Mouse moved to (829, 389)
Screenshot: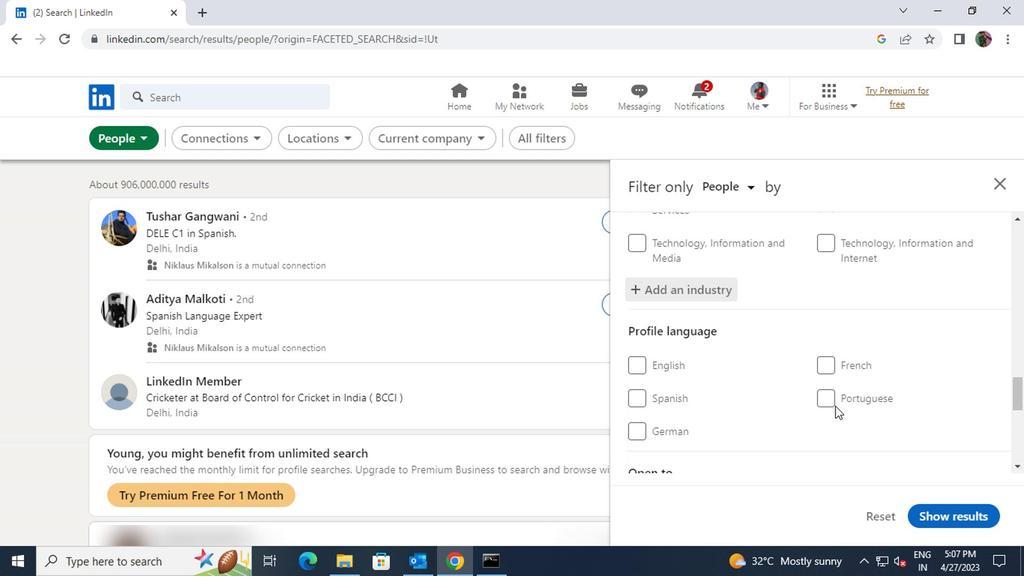 
Action: Mouse pressed left at (829, 389)
Screenshot: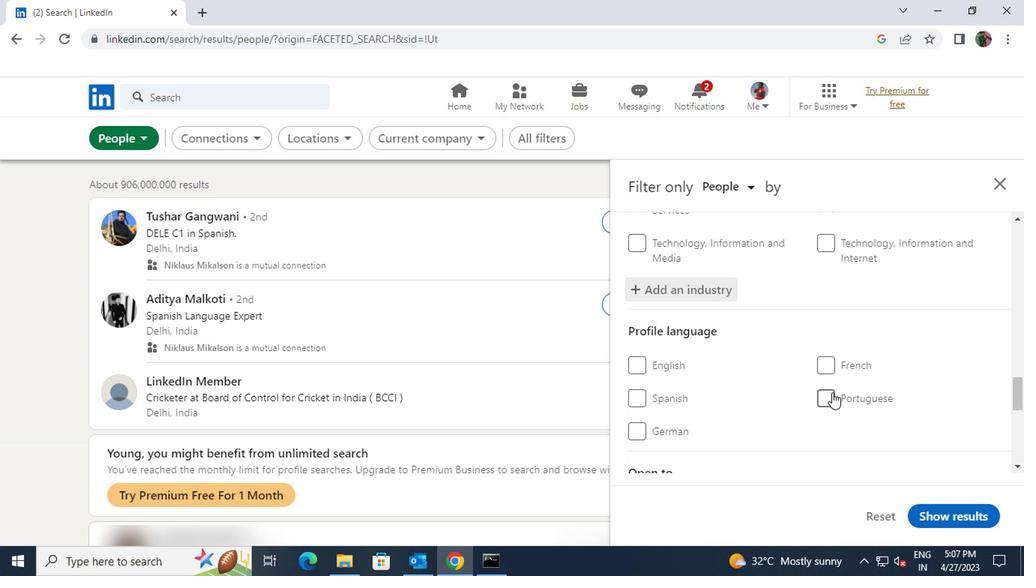 
Action: Mouse scrolled (829, 389) with delta (0, 0)
Screenshot: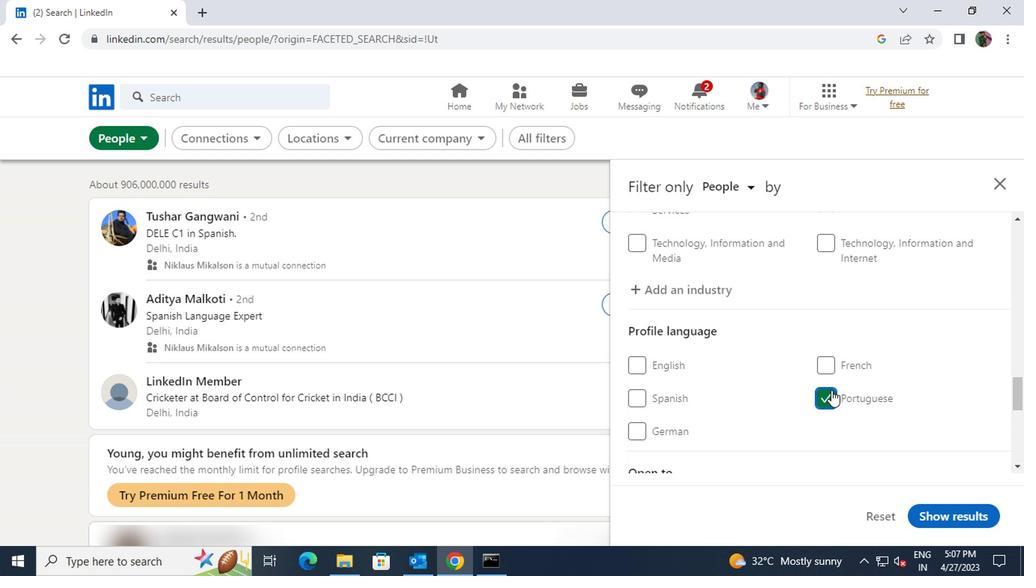 
Action: Mouse scrolled (829, 389) with delta (0, 0)
Screenshot: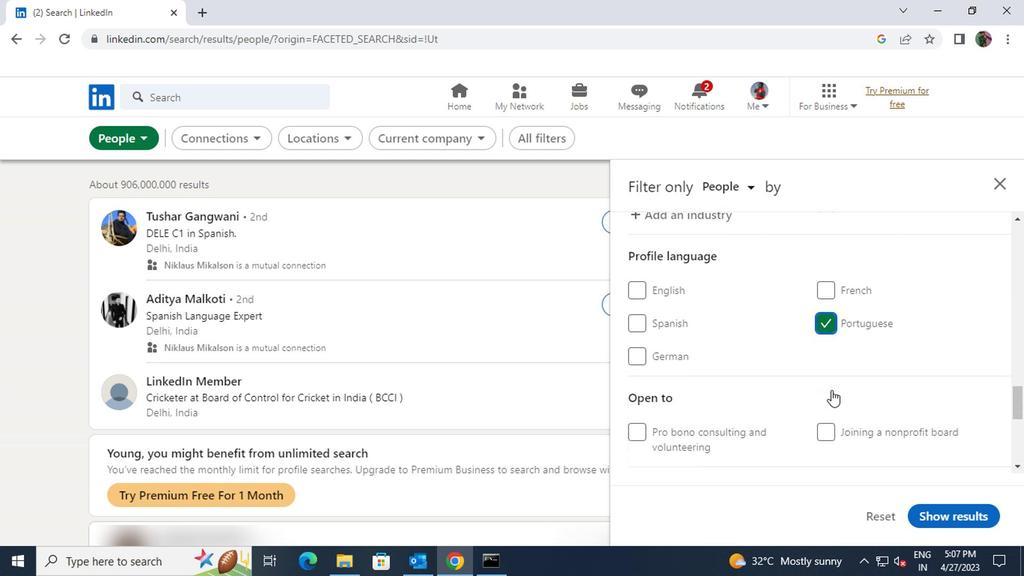 
Action: Mouse scrolled (829, 389) with delta (0, 0)
Screenshot: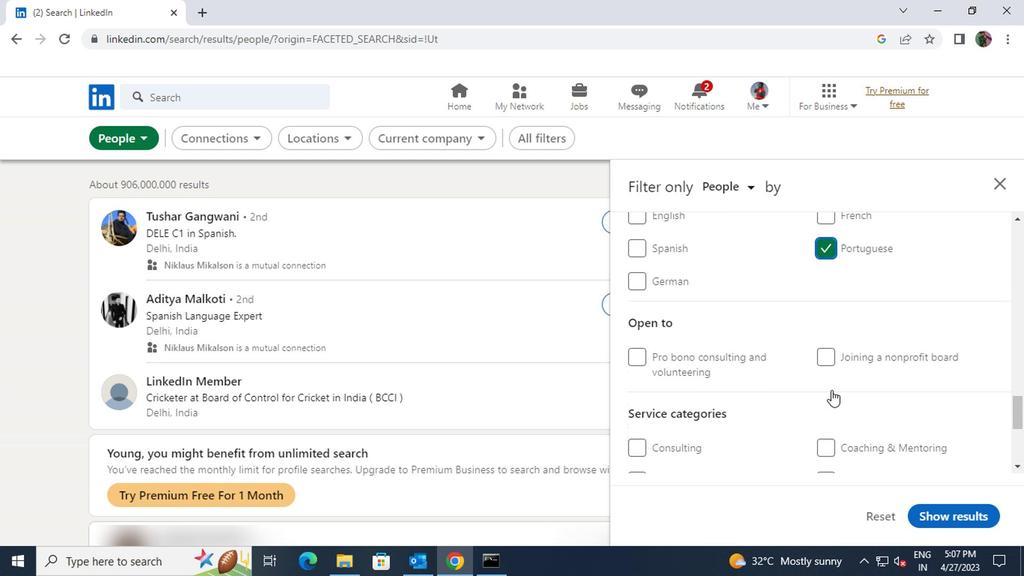 
Action: Mouse moved to (829, 393)
Screenshot: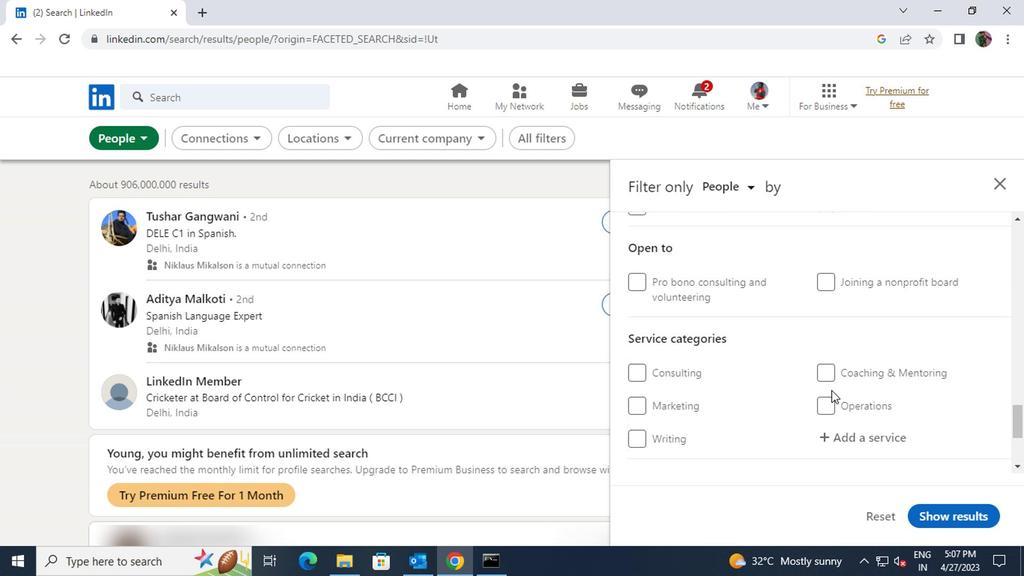 
Action: Mouse scrolled (829, 392) with delta (0, 0)
Screenshot: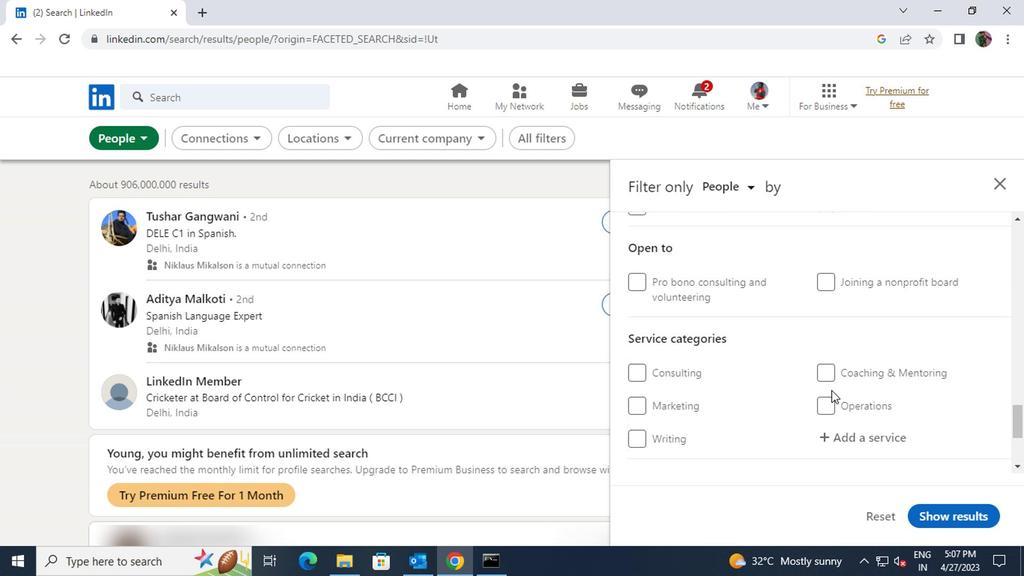 
Action: Mouse moved to (836, 362)
Screenshot: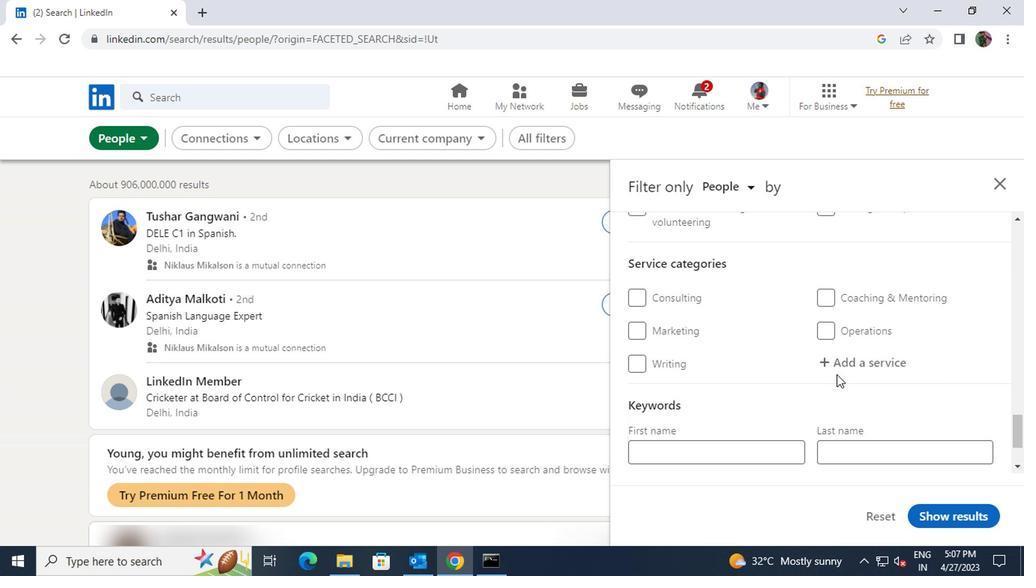 
Action: Mouse pressed left at (836, 362)
Screenshot: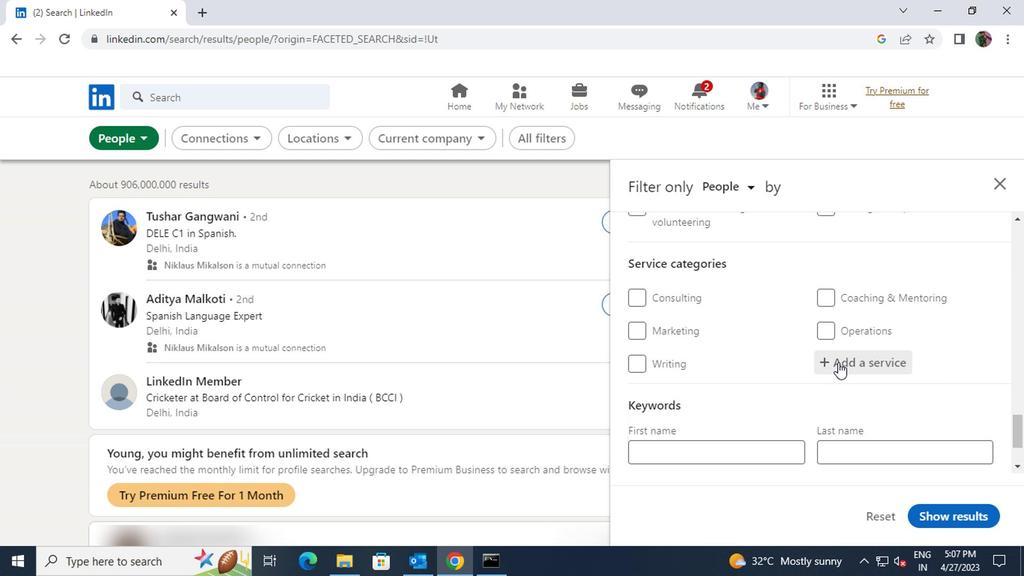 
Action: Key pressed <Key.shift>CATER
Screenshot: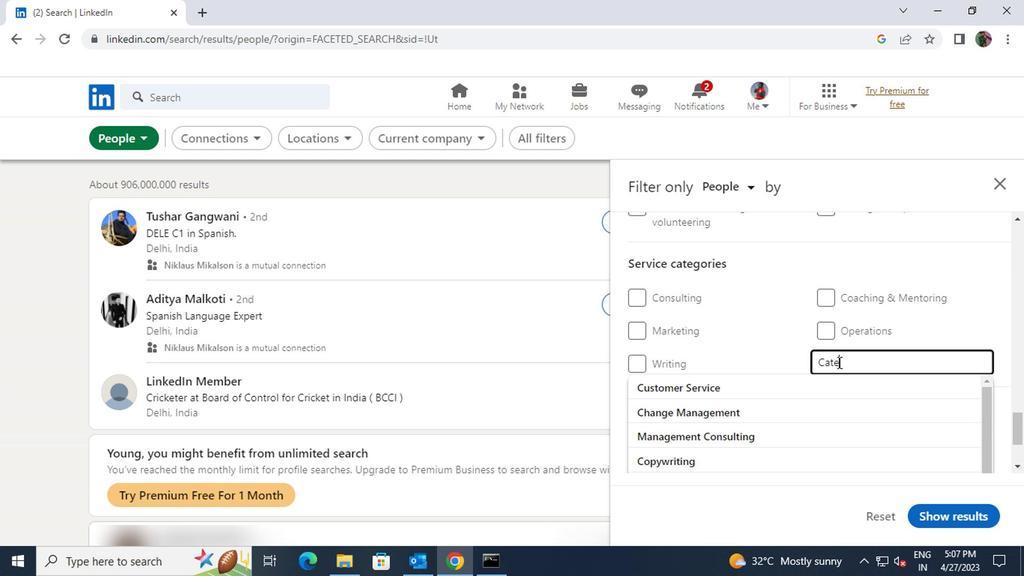 
Action: Mouse moved to (826, 380)
Screenshot: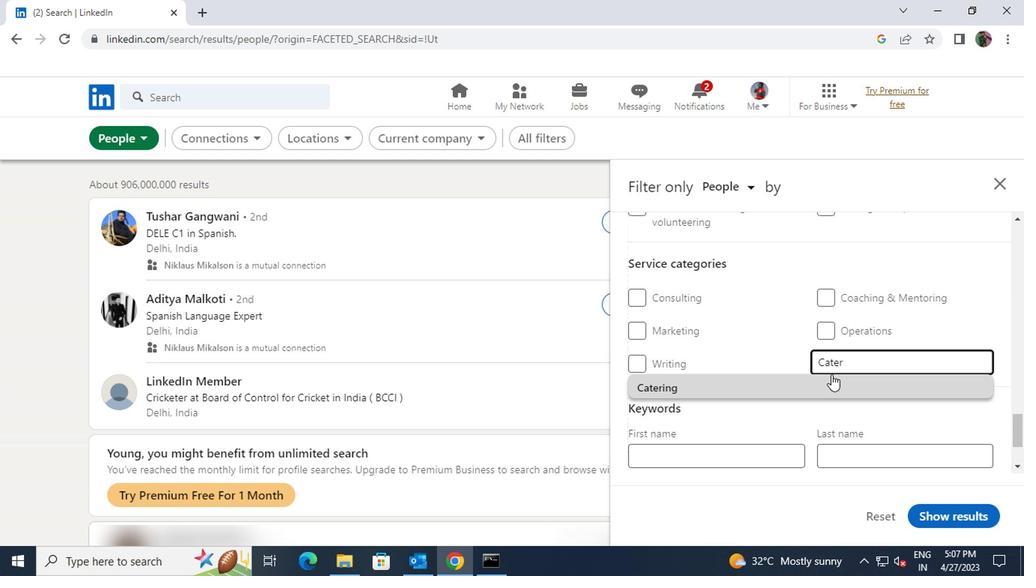 
Action: Mouse pressed left at (826, 380)
Screenshot: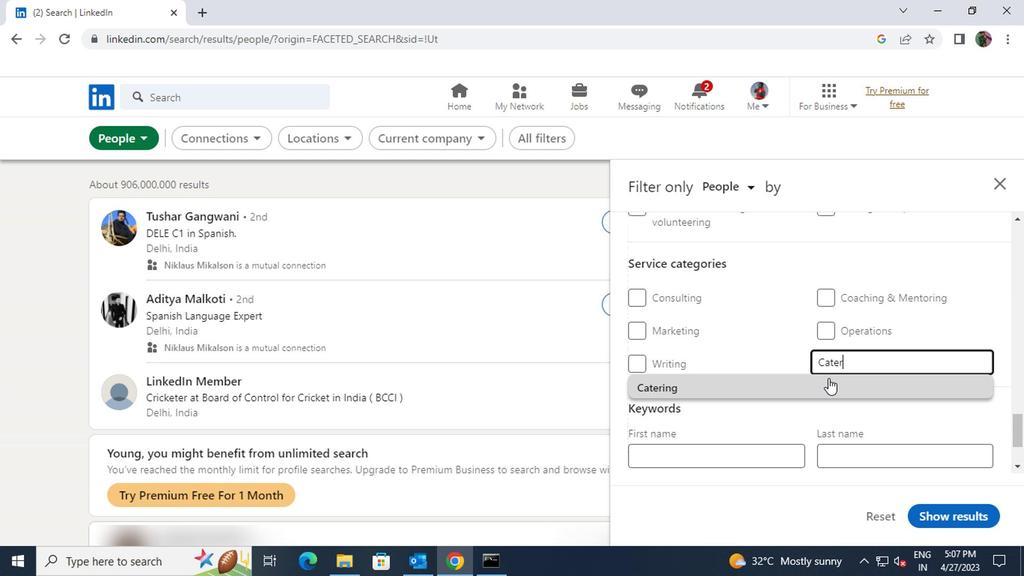 
Action: Mouse scrolled (826, 379) with delta (0, 0)
Screenshot: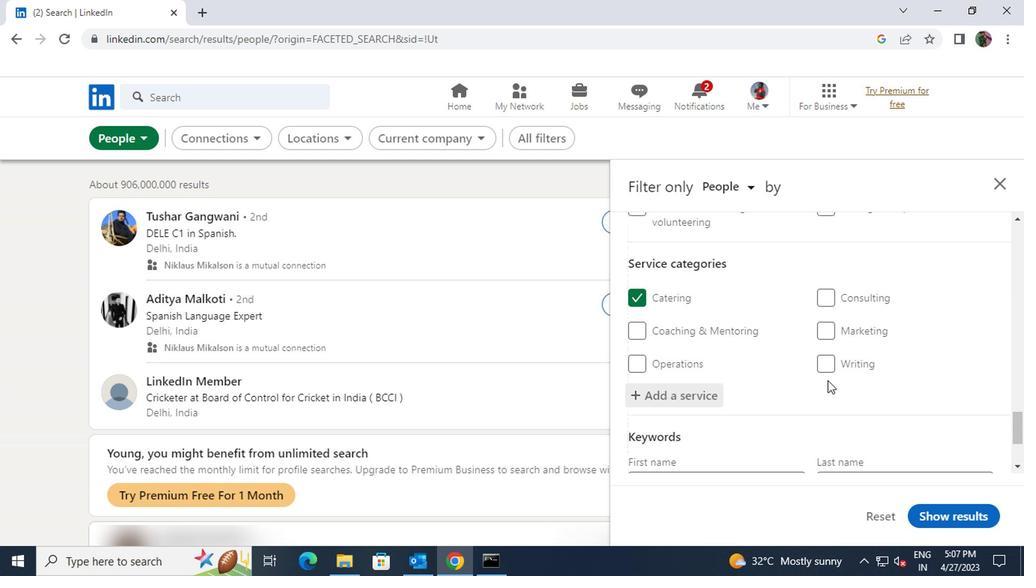 
Action: Mouse scrolled (826, 379) with delta (0, 0)
Screenshot: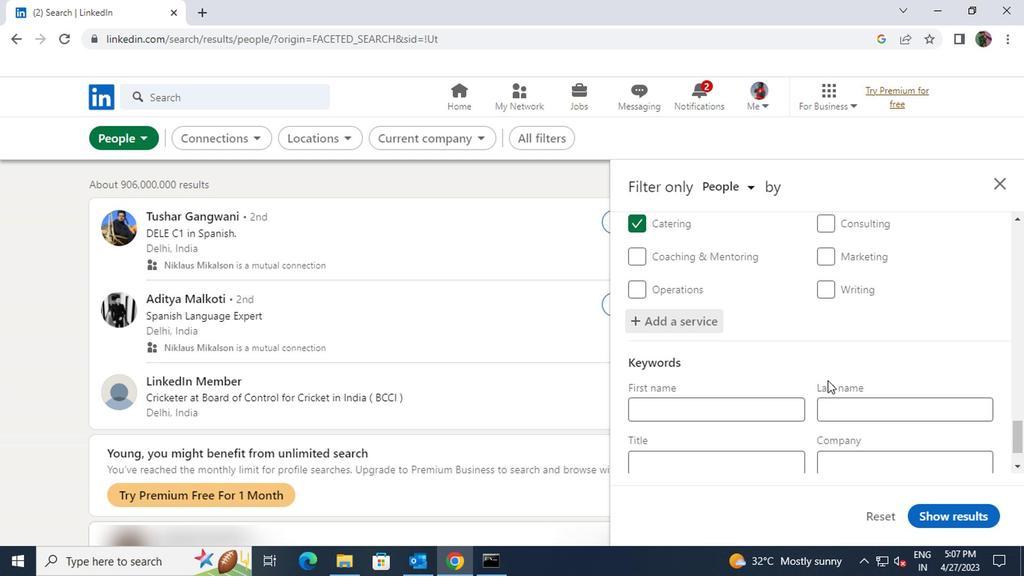 
Action: Mouse moved to (780, 401)
Screenshot: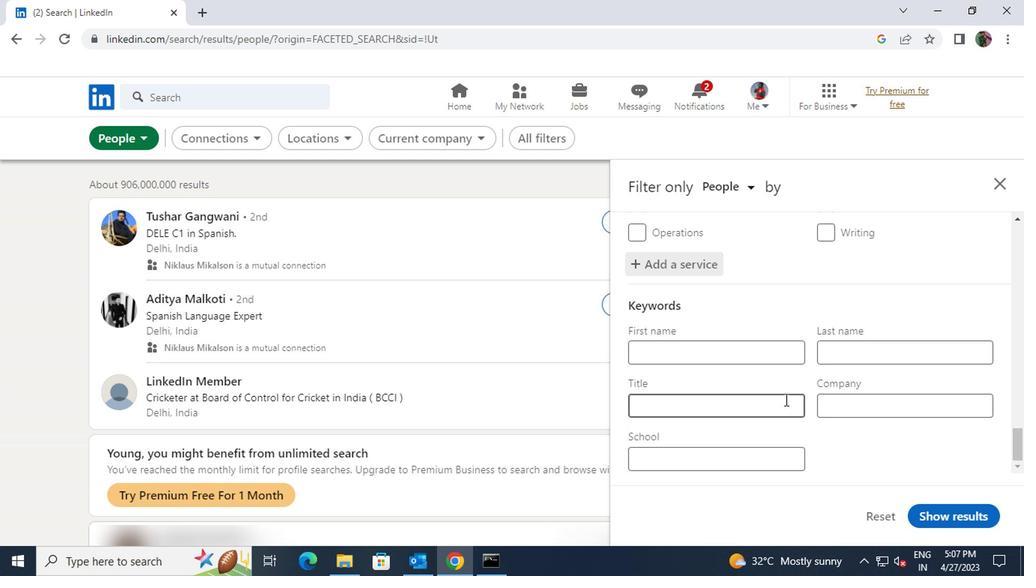 
Action: Mouse pressed left at (780, 401)
Screenshot: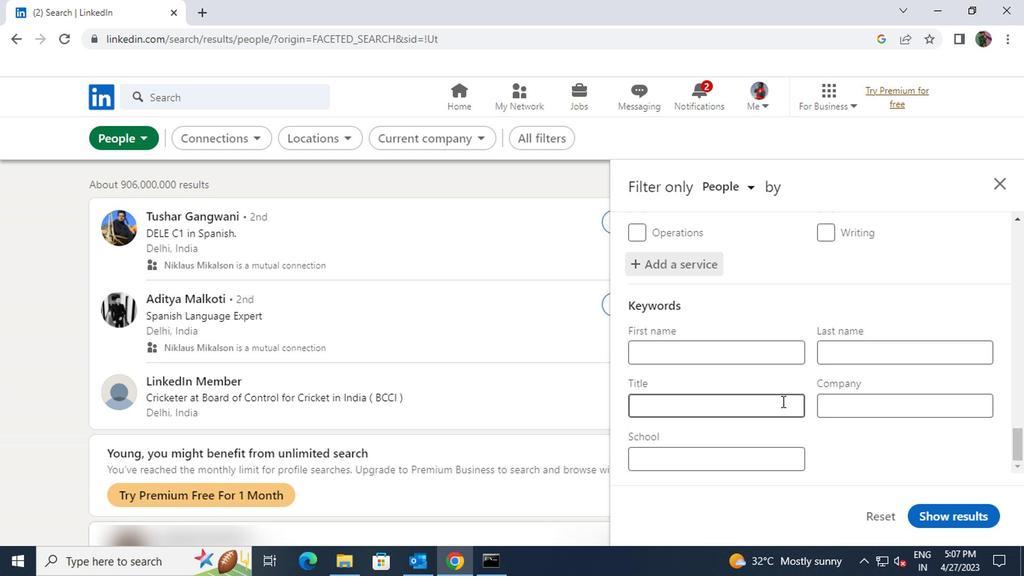 
Action: Key pressed <Key.shift>ZOOLOGIST
Screenshot: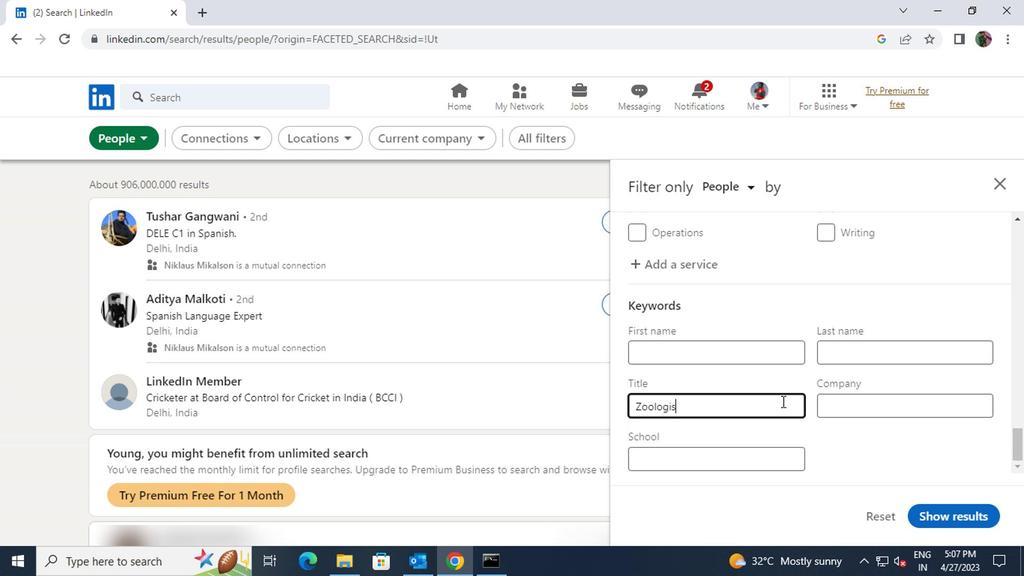 
Action: Mouse moved to (929, 510)
Screenshot: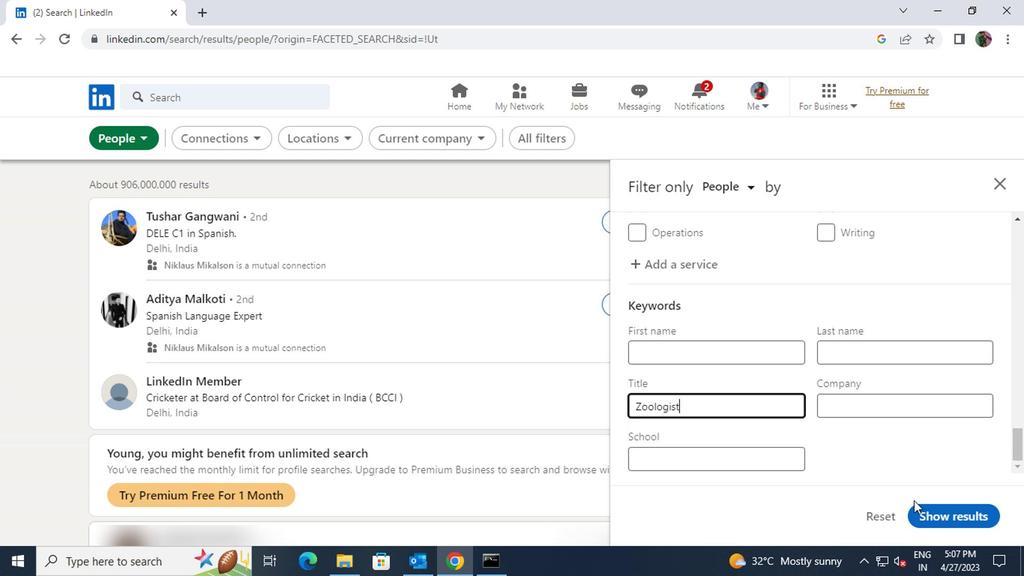 
Action: Mouse pressed left at (929, 510)
Screenshot: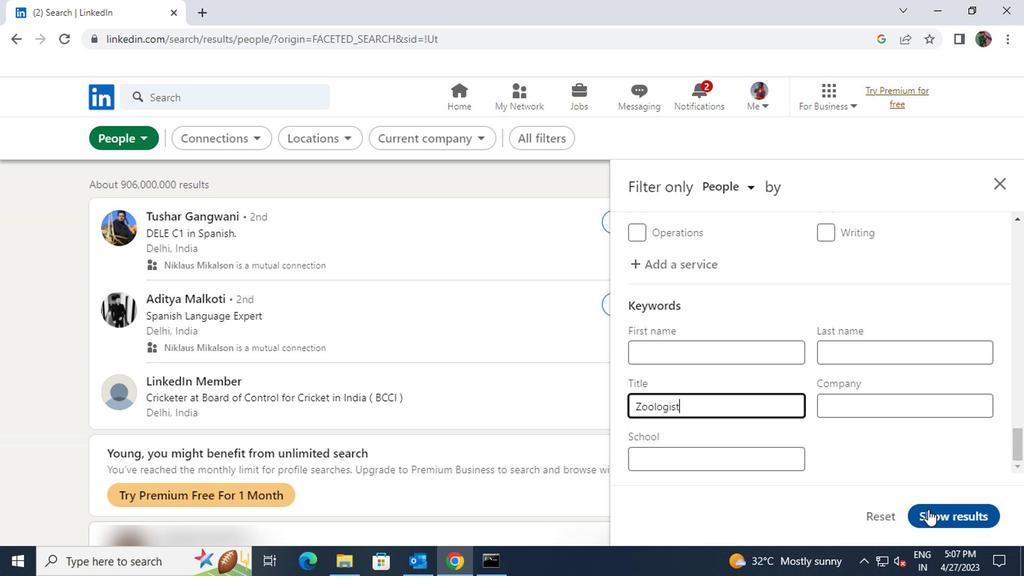 
